 Task: Find connections with filter location Bamiantong with filter topic #consultantswith filter profile language German with filter current company SailPoint with filter school FIITJEE with filter industry Animation and Post-production with filter service category Information Management with filter keywords title Accounting Analyst
Action: Mouse moved to (503, 69)
Screenshot: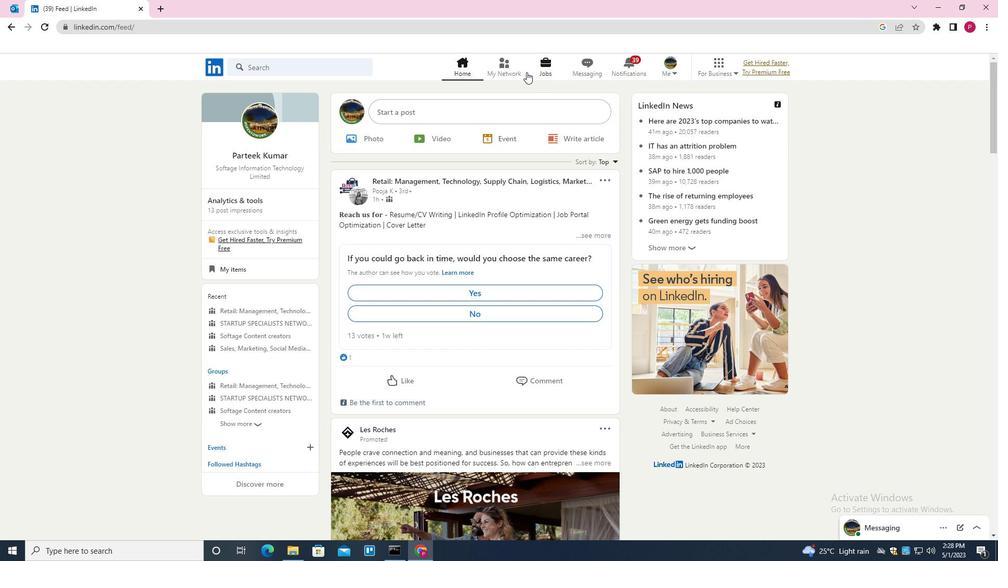 
Action: Mouse pressed left at (503, 69)
Screenshot: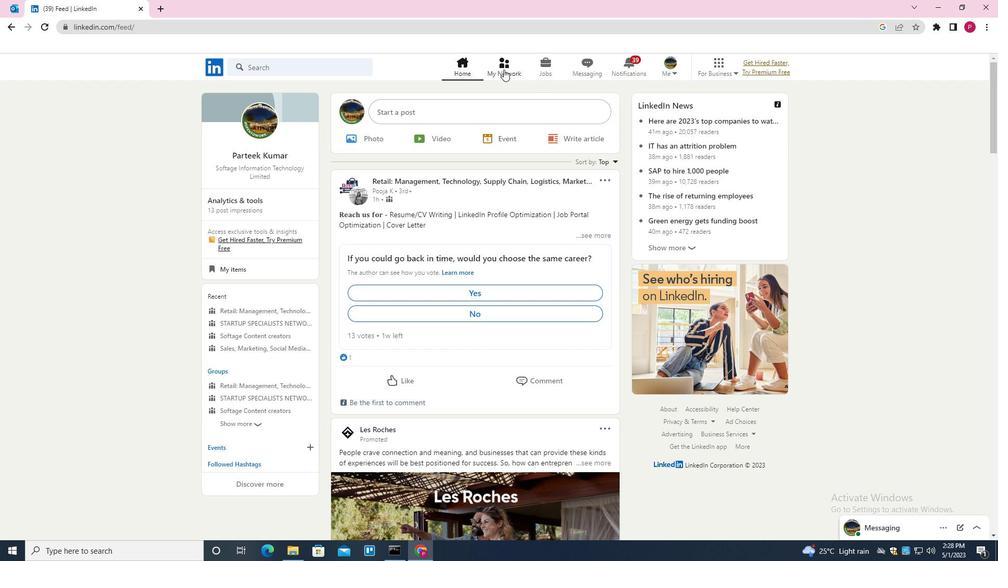 
Action: Mouse moved to (322, 127)
Screenshot: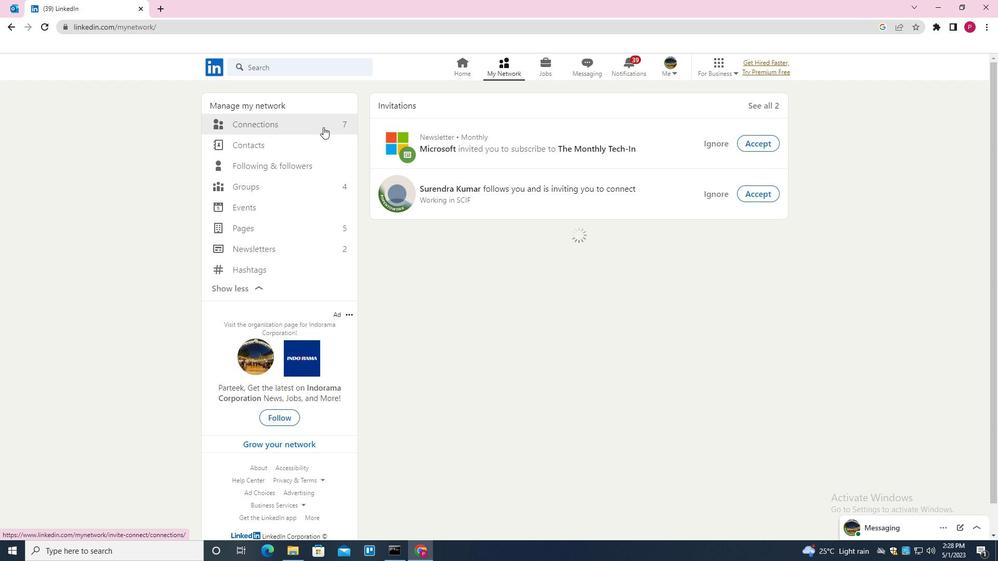 
Action: Mouse pressed left at (322, 127)
Screenshot: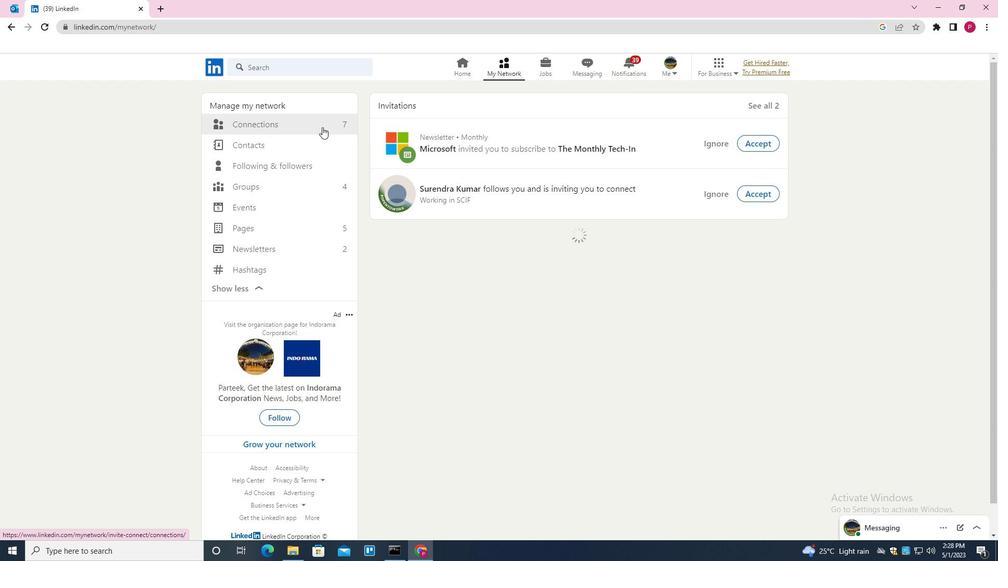
Action: Mouse moved to (575, 127)
Screenshot: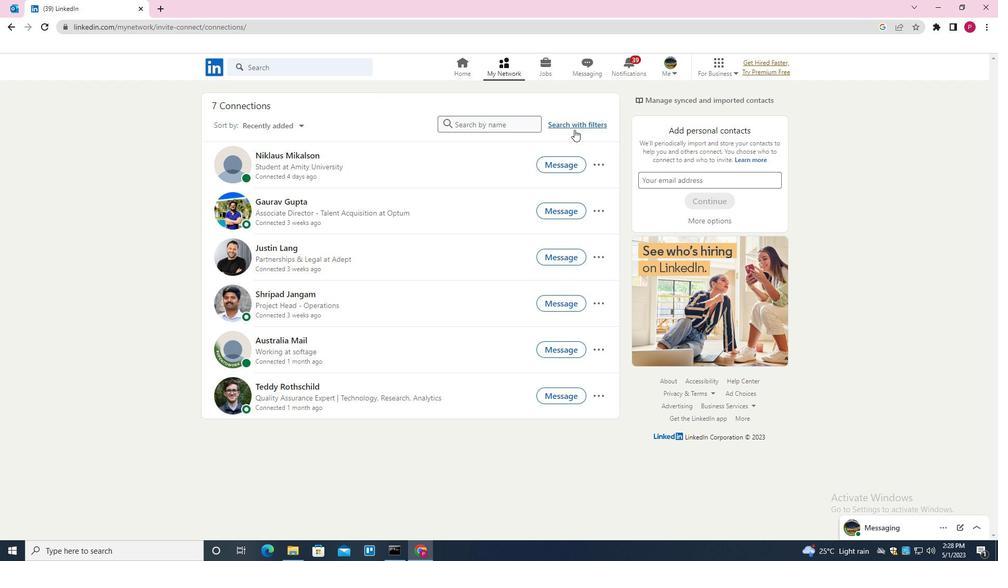 
Action: Mouse pressed left at (575, 127)
Screenshot: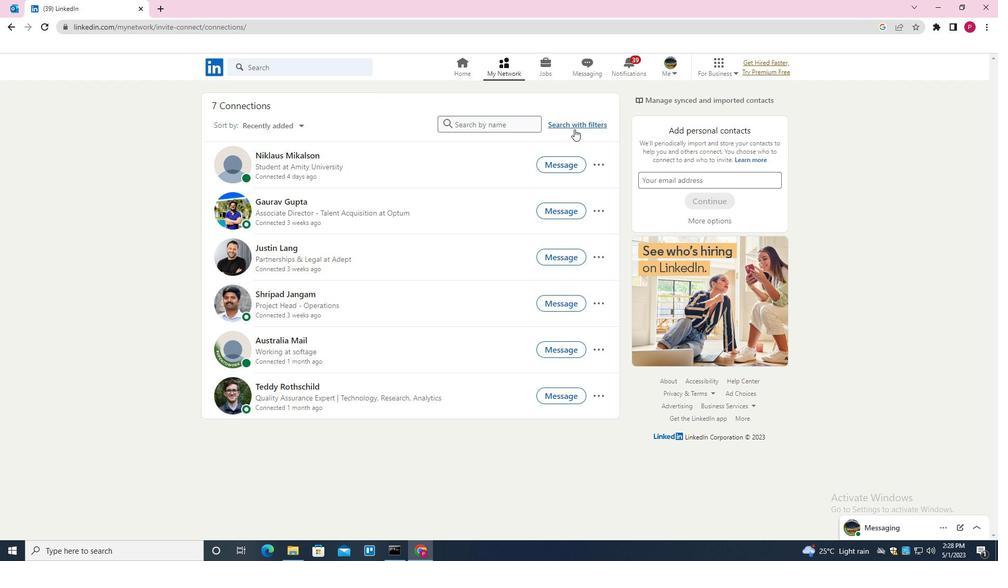 
Action: Mouse moved to (528, 96)
Screenshot: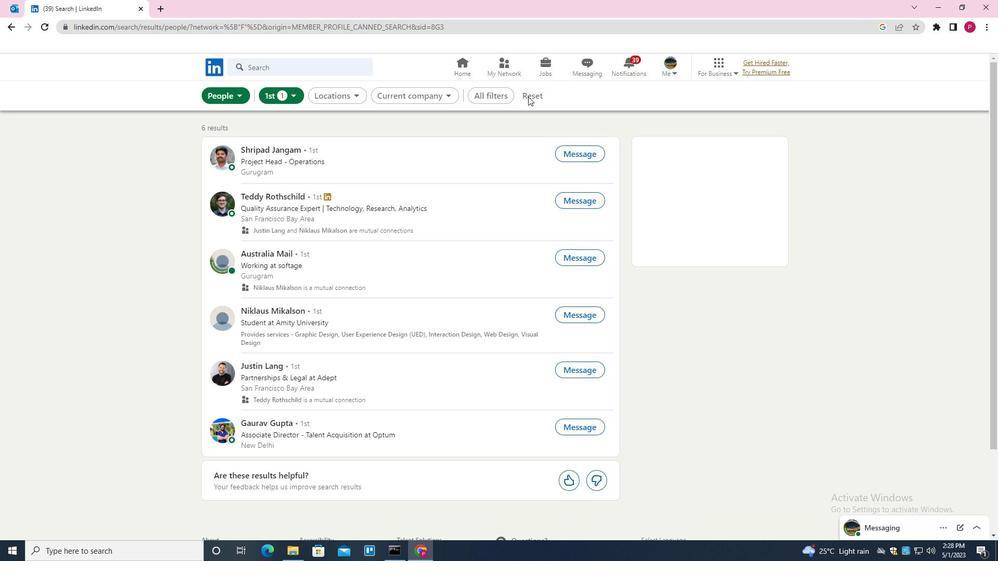 
Action: Mouse pressed left at (528, 96)
Screenshot: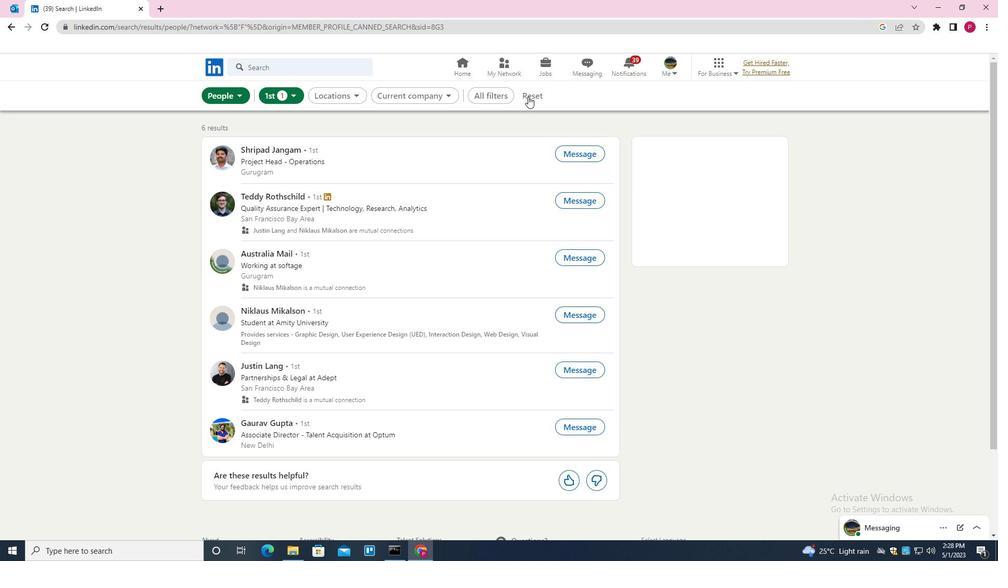 
Action: Mouse moved to (522, 97)
Screenshot: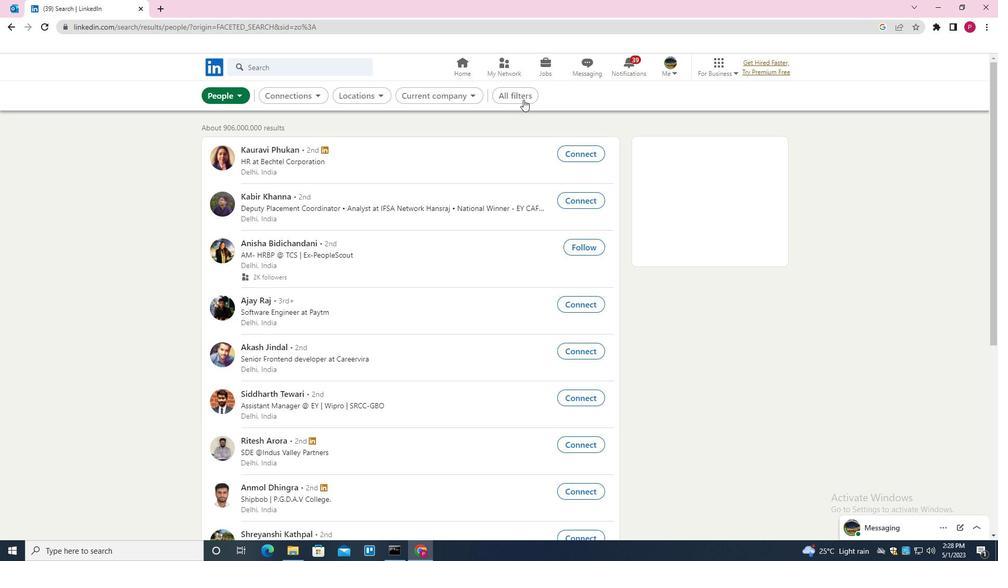 
Action: Mouse pressed left at (522, 97)
Screenshot: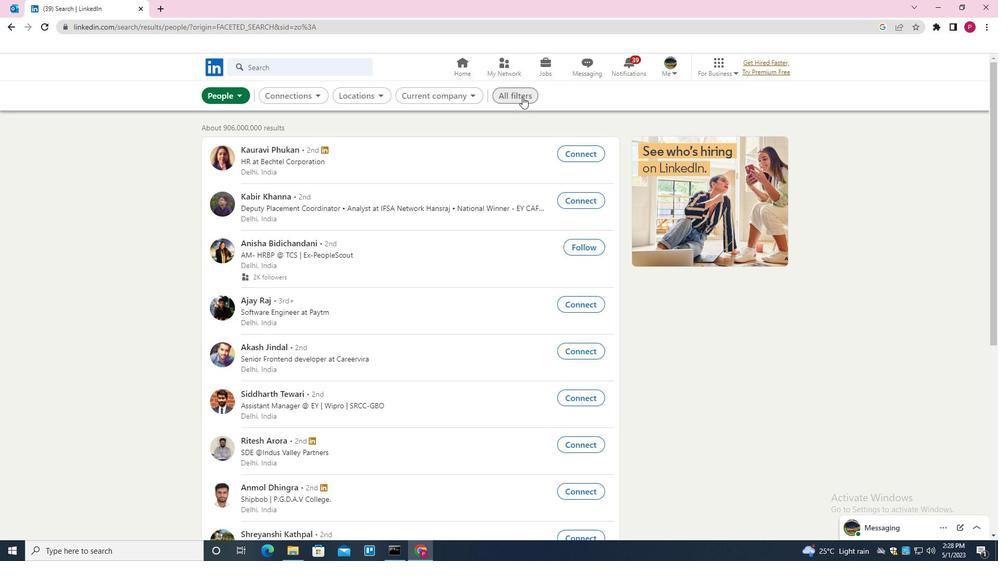 
Action: Mouse moved to (794, 289)
Screenshot: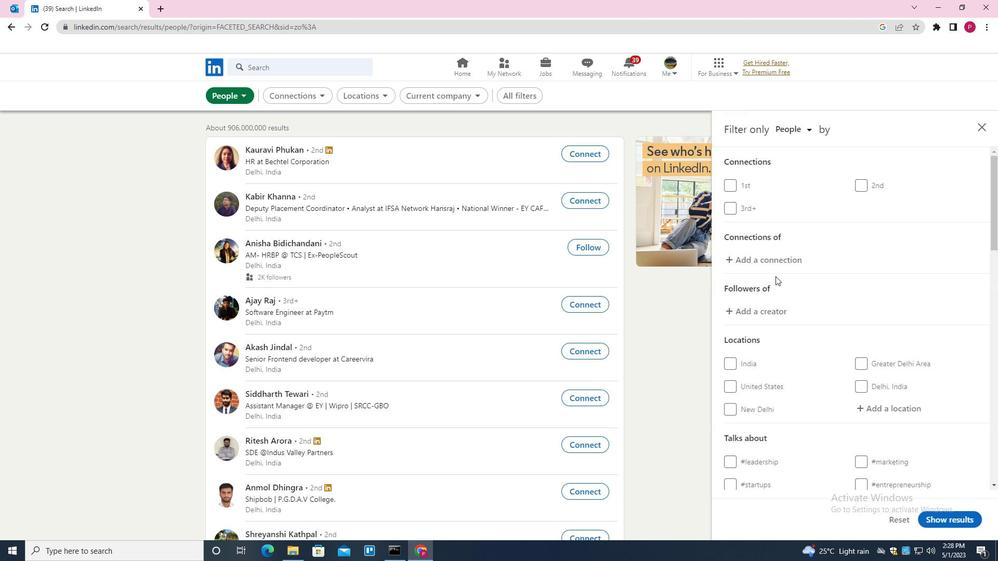 
Action: Mouse scrolled (794, 288) with delta (0, 0)
Screenshot: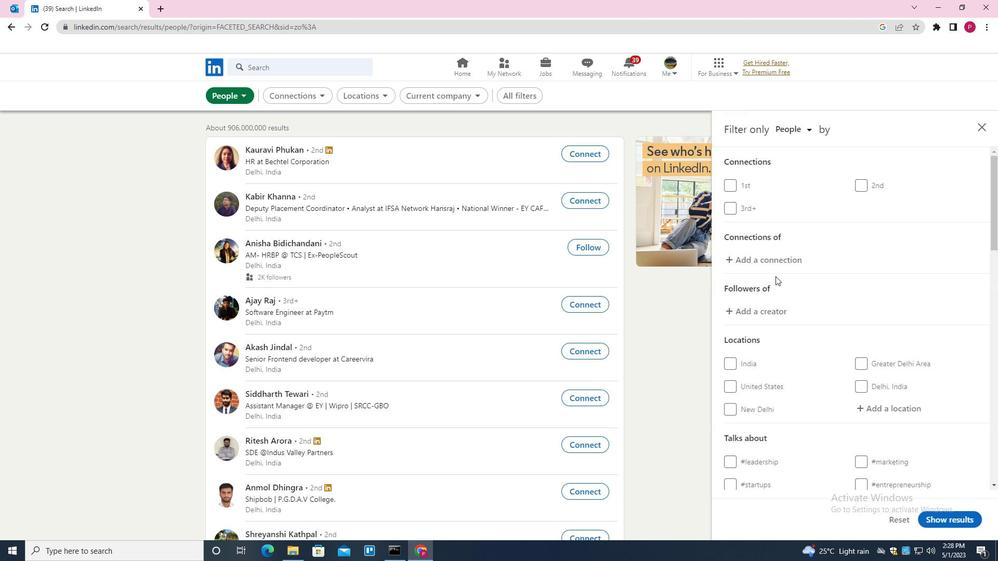 
Action: Mouse moved to (796, 289)
Screenshot: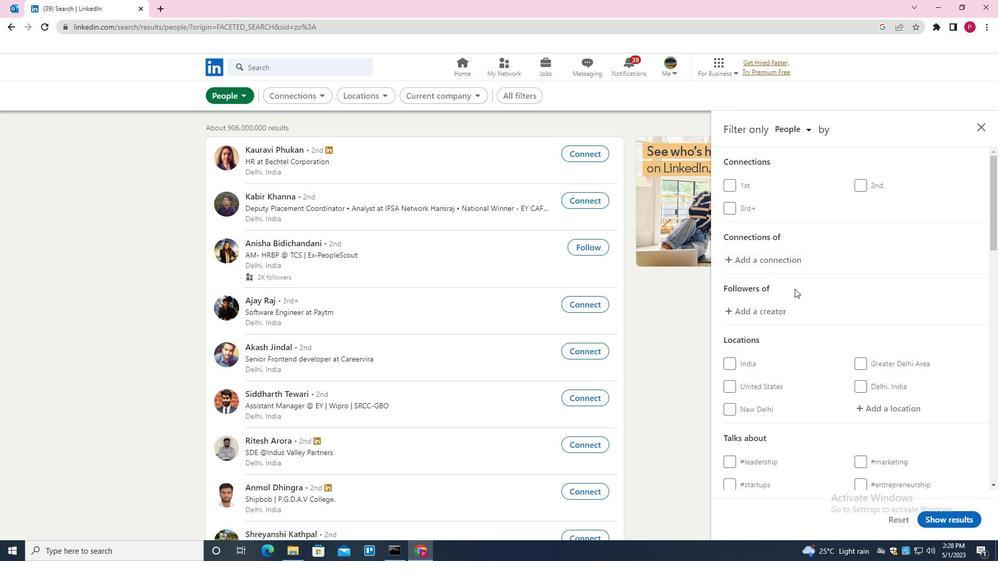 
Action: Mouse scrolled (796, 289) with delta (0, 0)
Screenshot: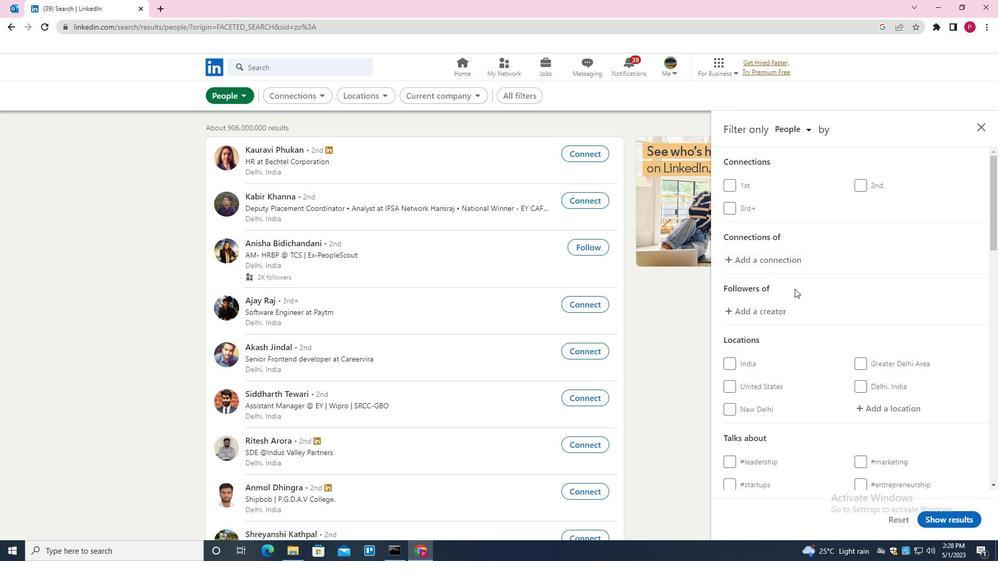 
Action: Mouse moved to (911, 298)
Screenshot: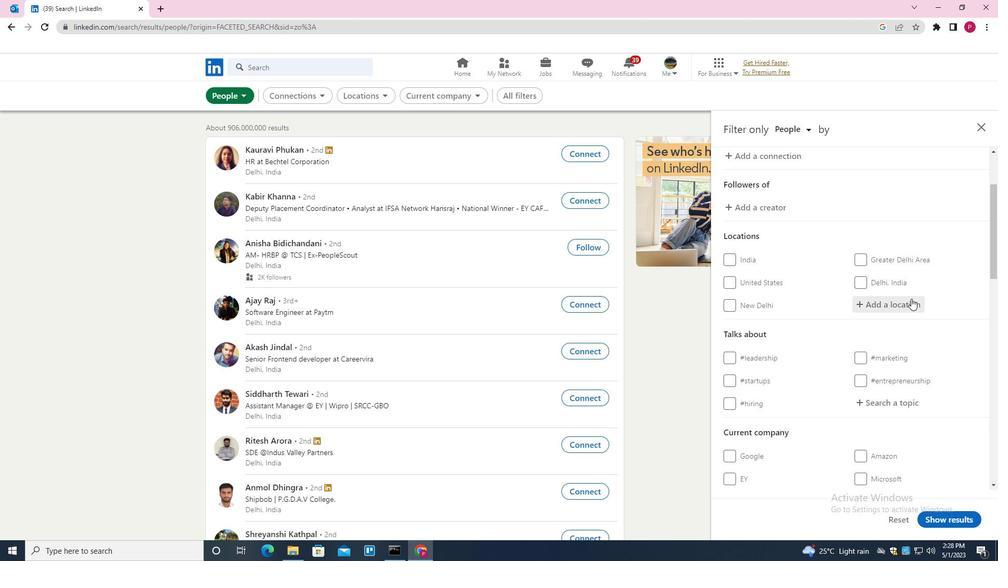 
Action: Mouse pressed left at (911, 298)
Screenshot: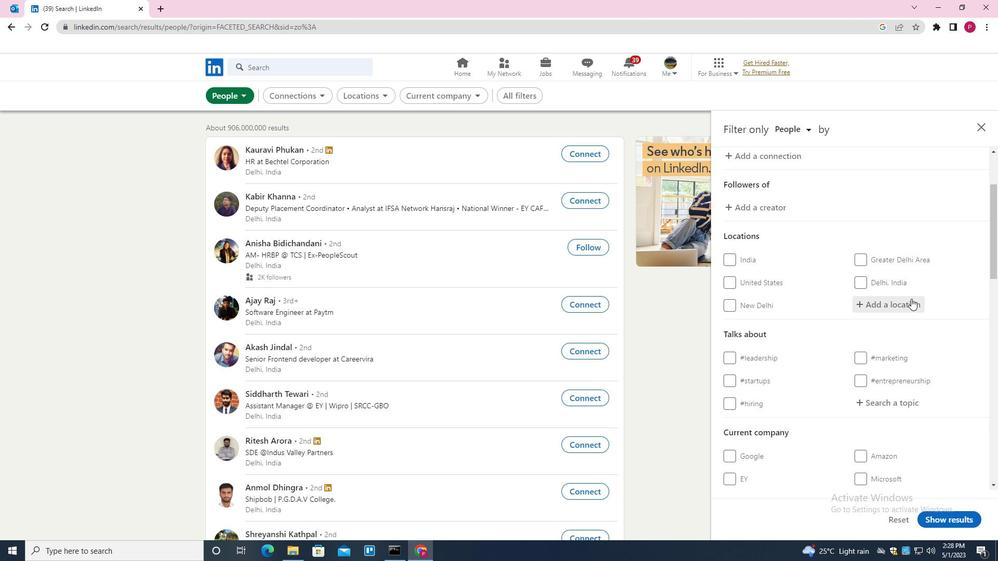 
Action: Key pressed <Key.shift><Key.shift><Key.shift><Key.shift>BAMIANTONG<Key.enter>
Screenshot: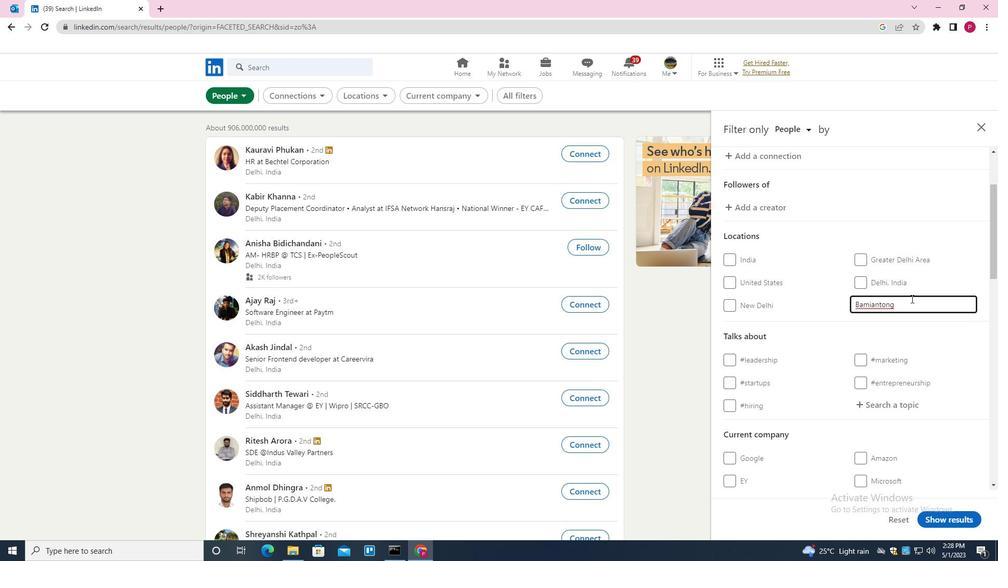
Action: Mouse moved to (869, 309)
Screenshot: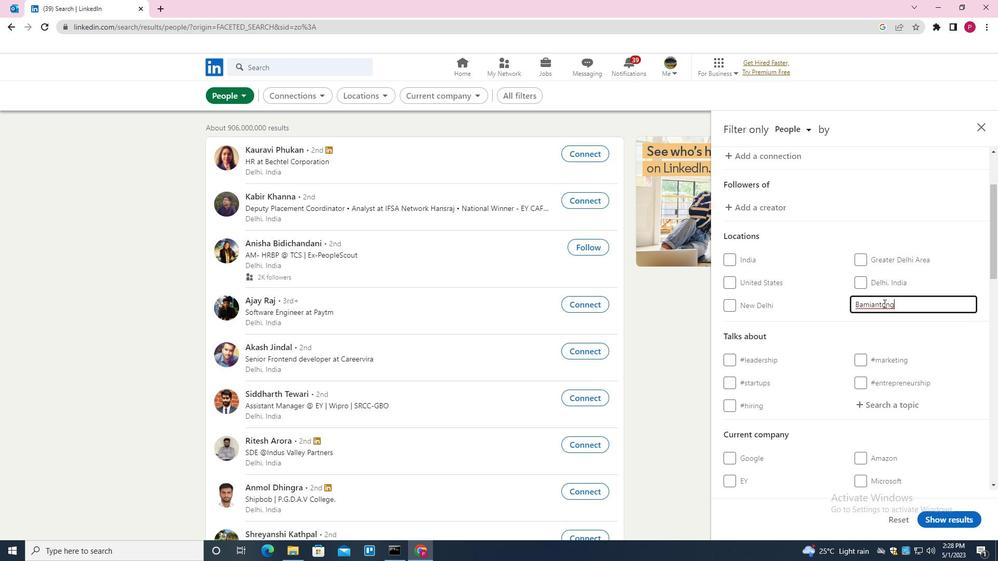 
Action: Mouse scrolled (869, 308) with delta (0, 0)
Screenshot: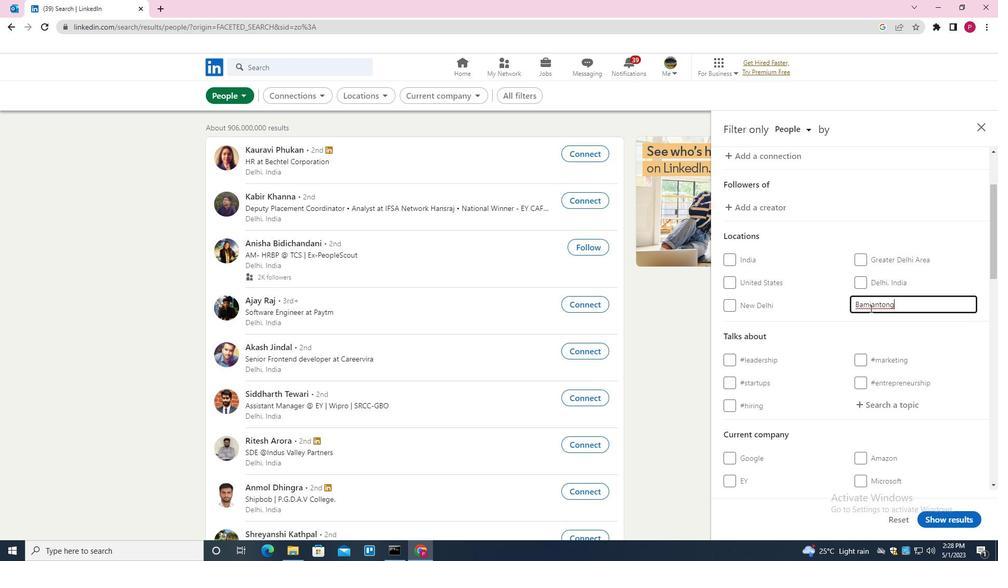 
Action: Mouse scrolled (869, 308) with delta (0, 0)
Screenshot: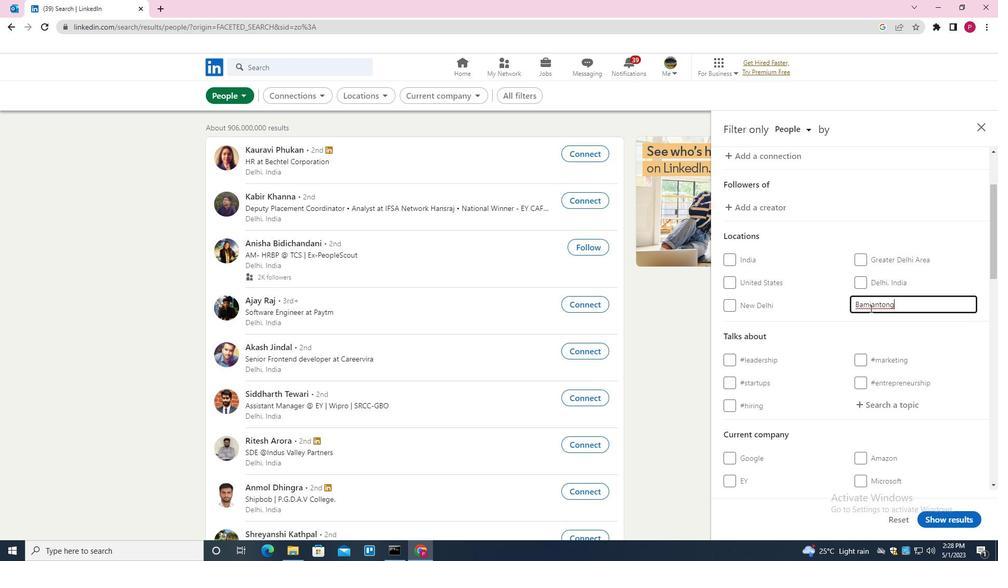 
Action: Mouse scrolled (869, 308) with delta (0, 0)
Screenshot: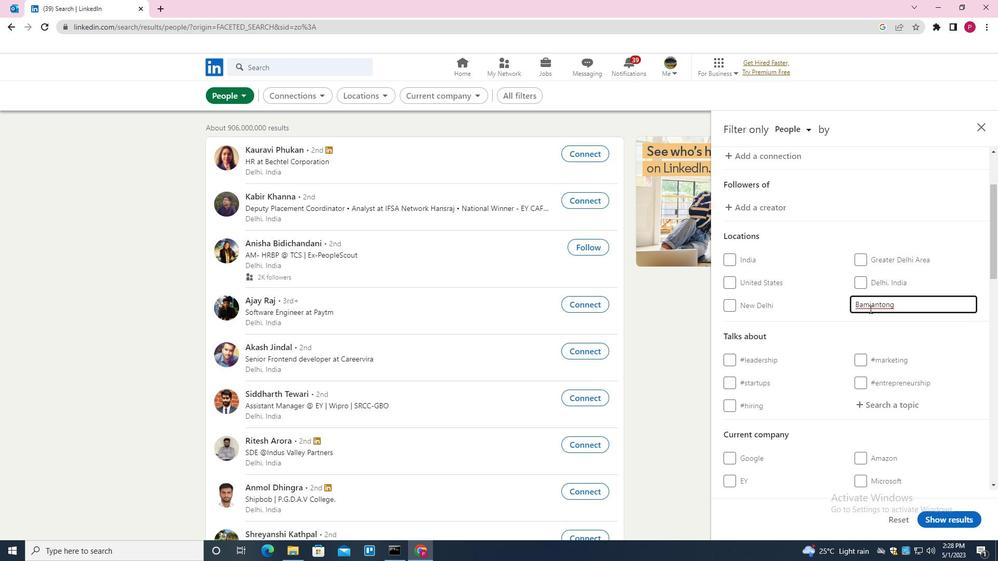 
Action: Mouse scrolled (869, 308) with delta (0, 0)
Screenshot: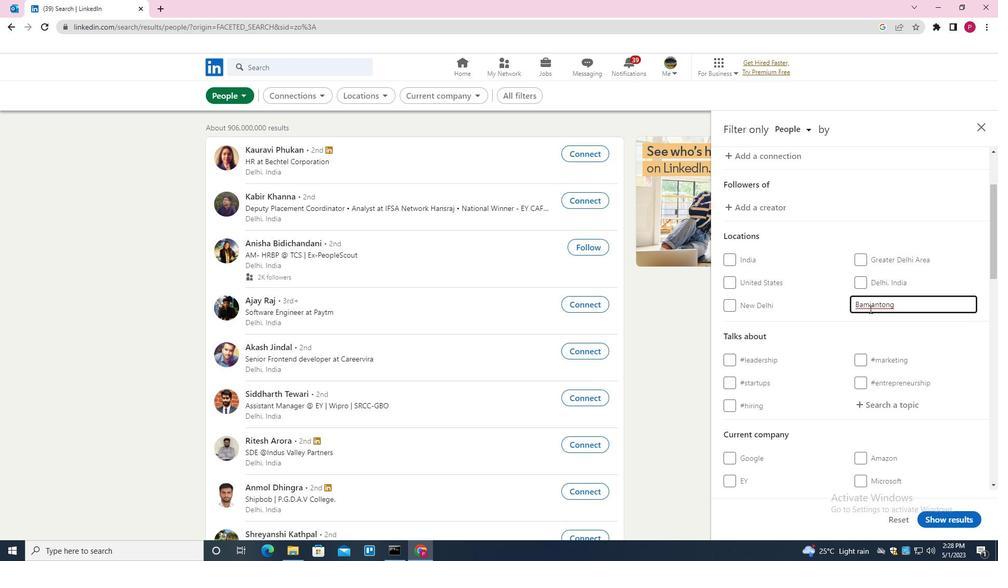 
Action: Mouse moved to (893, 200)
Screenshot: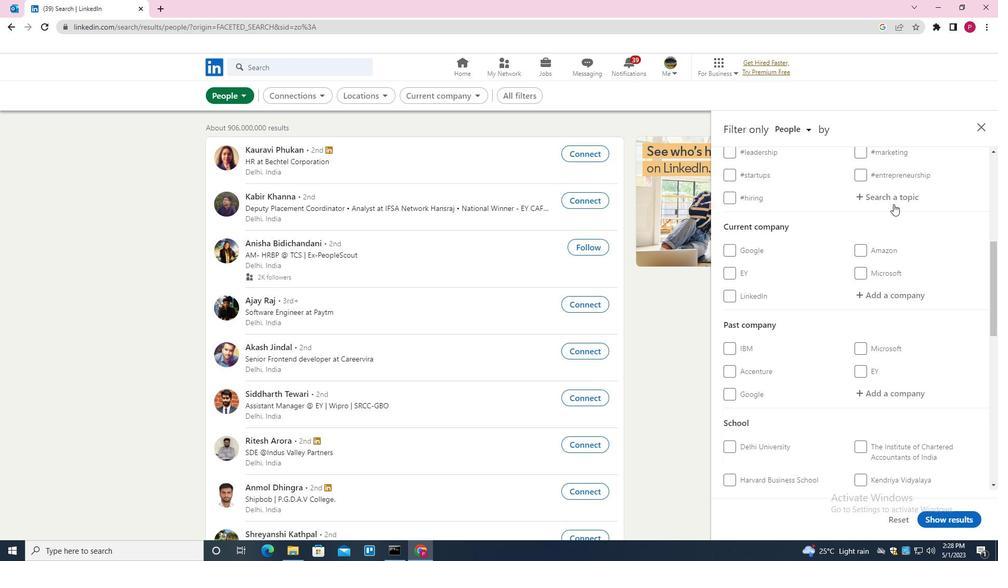 
Action: Mouse pressed left at (893, 200)
Screenshot: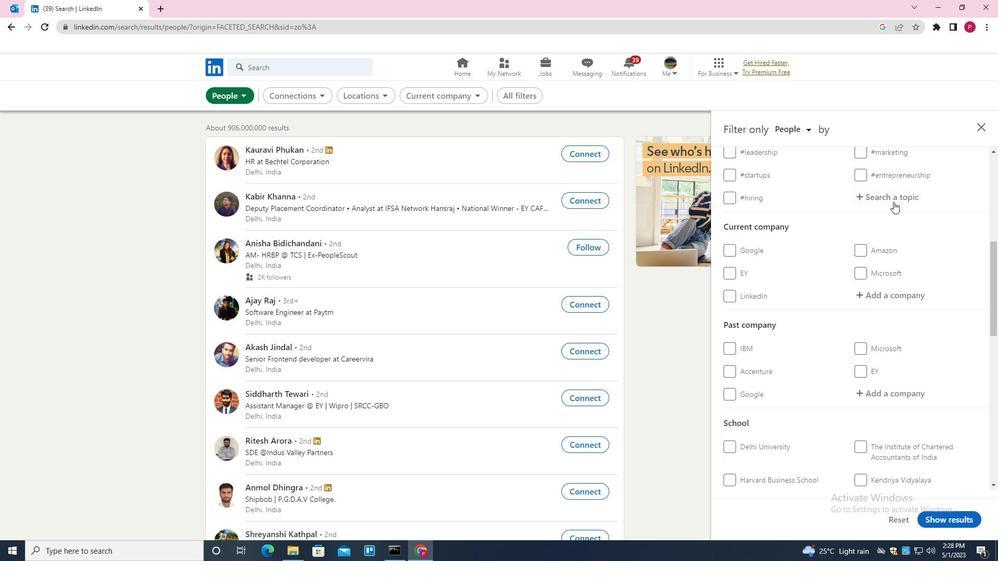 
Action: Key pressed CONSULTANTS<Key.down><Key.enter>
Screenshot: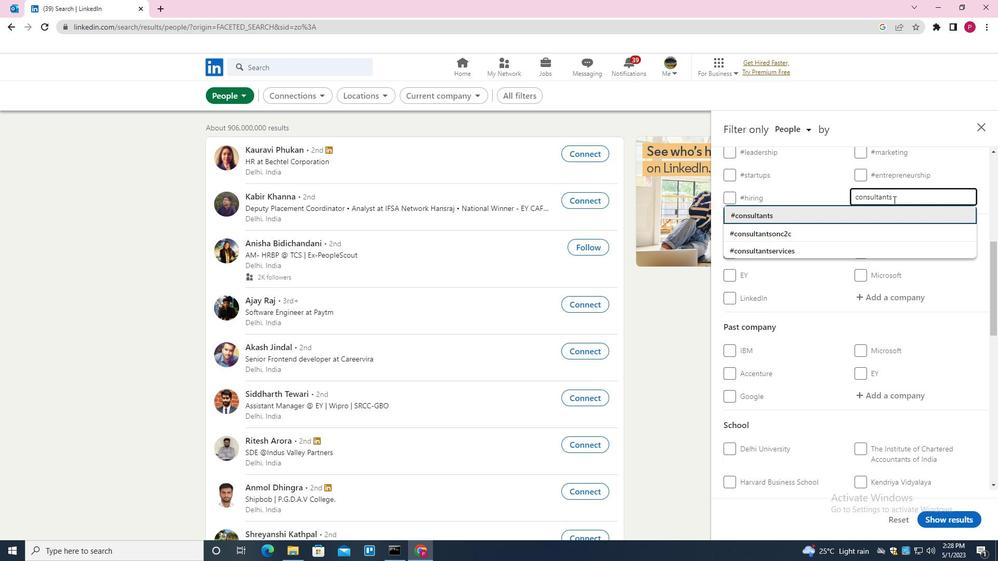 
Action: Mouse moved to (853, 231)
Screenshot: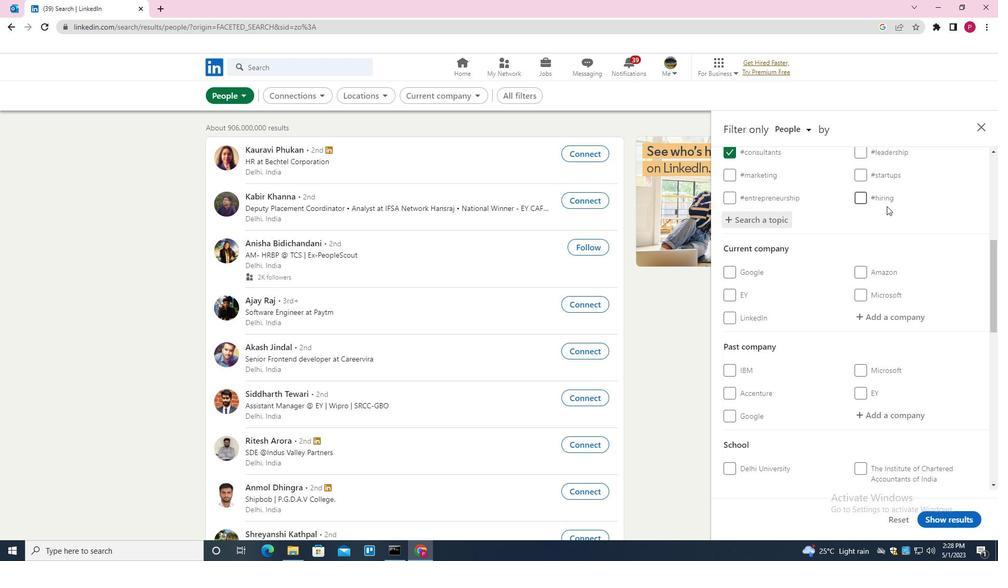 
Action: Mouse scrolled (853, 230) with delta (0, 0)
Screenshot: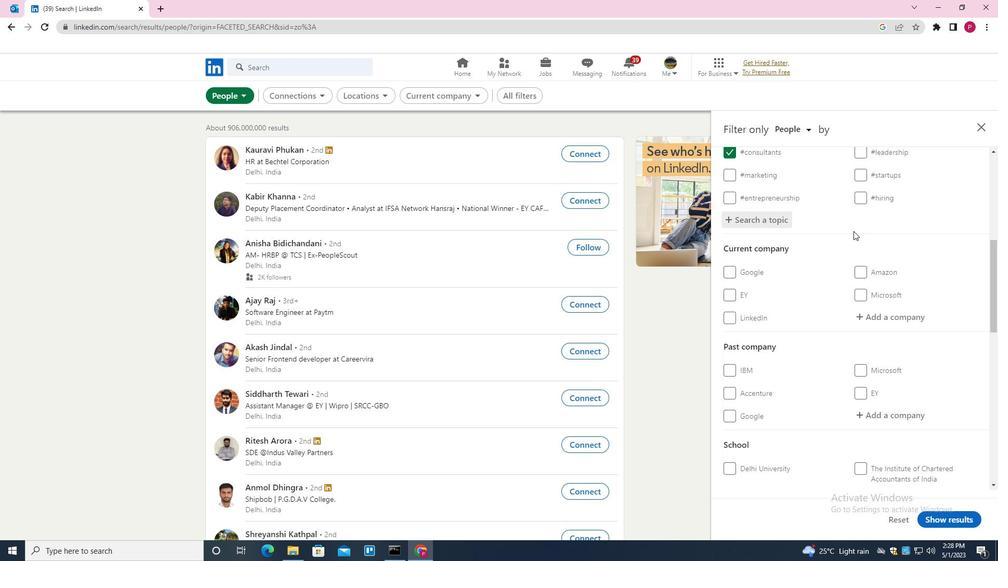 
Action: Mouse scrolled (853, 230) with delta (0, 0)
Screenshot: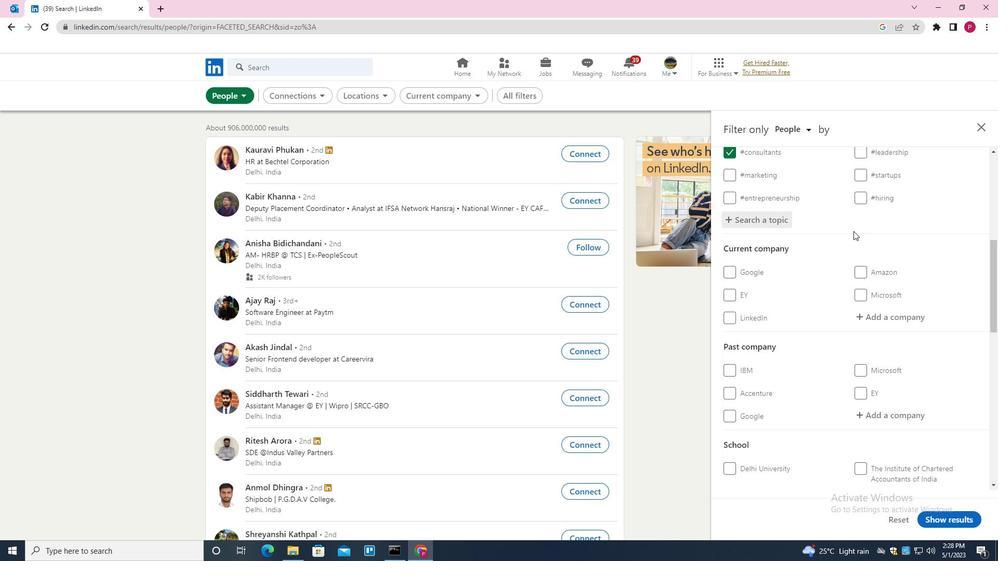 
Action: Mouse scrolled (853, 230) with delta (0, 0)
Screenshot: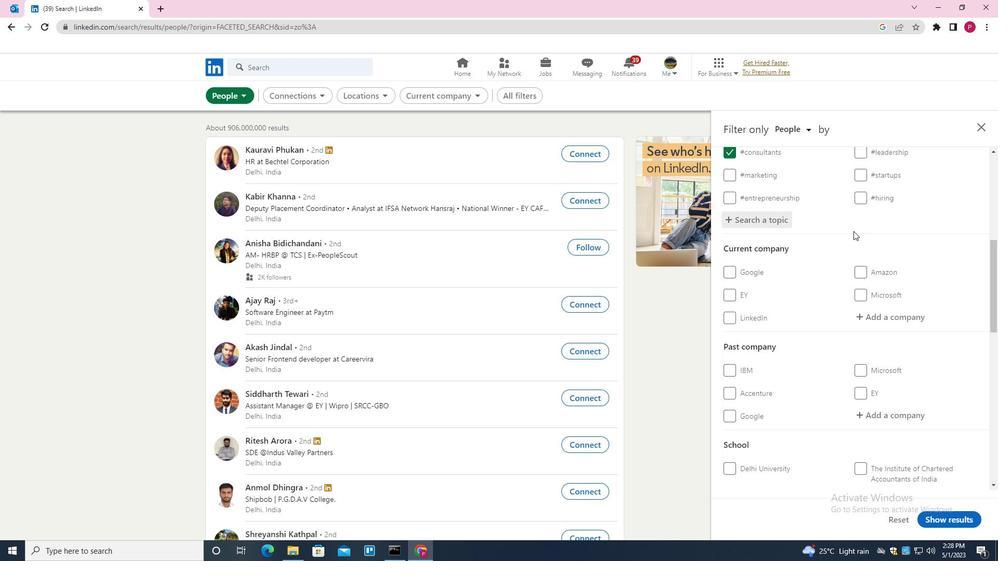 
Action: Mouse moved to (790, 289)
Screenshot: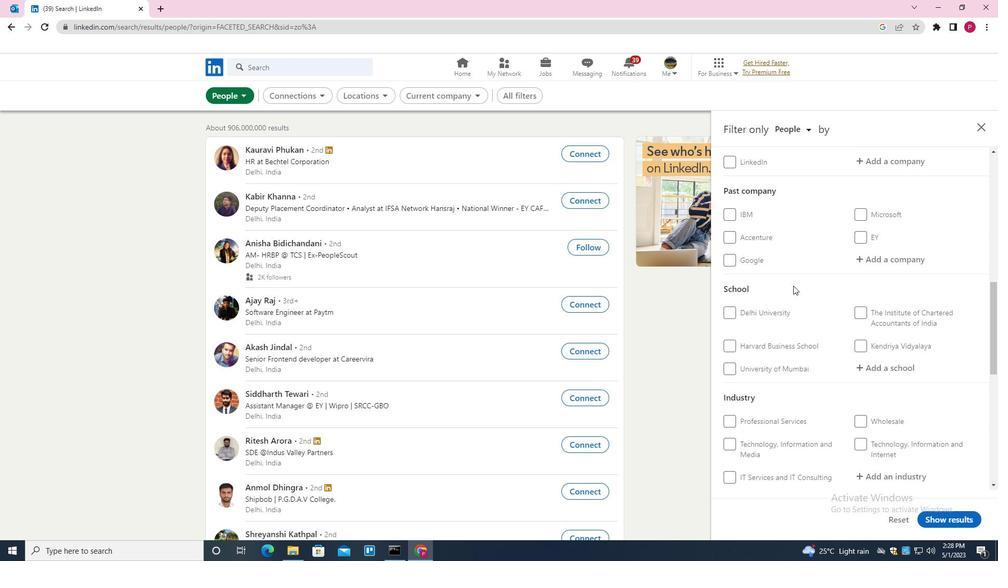 
Action: Mouse scrolled (790, 288) with delta (0, 0)
Screenshot: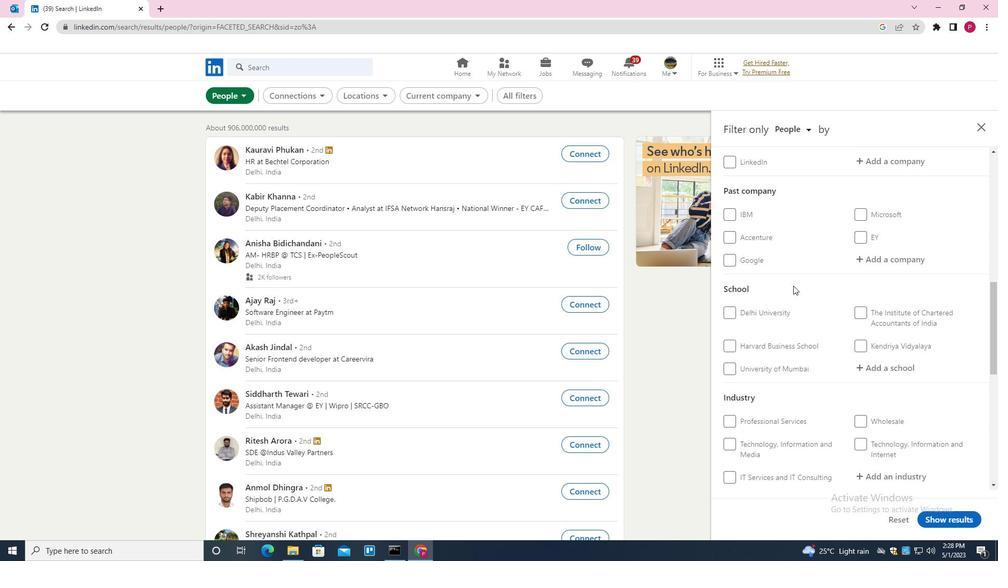 
Action: Mouse moved to (790, 289)
Screenshot: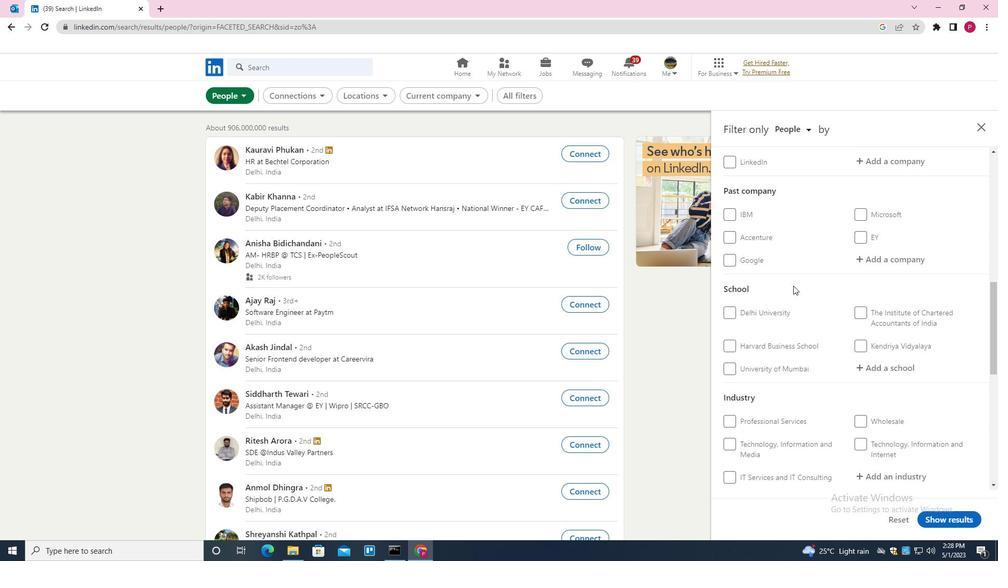 
Action: Mouse scrolled (790, 289) with delta (0, 0)
Screenshot: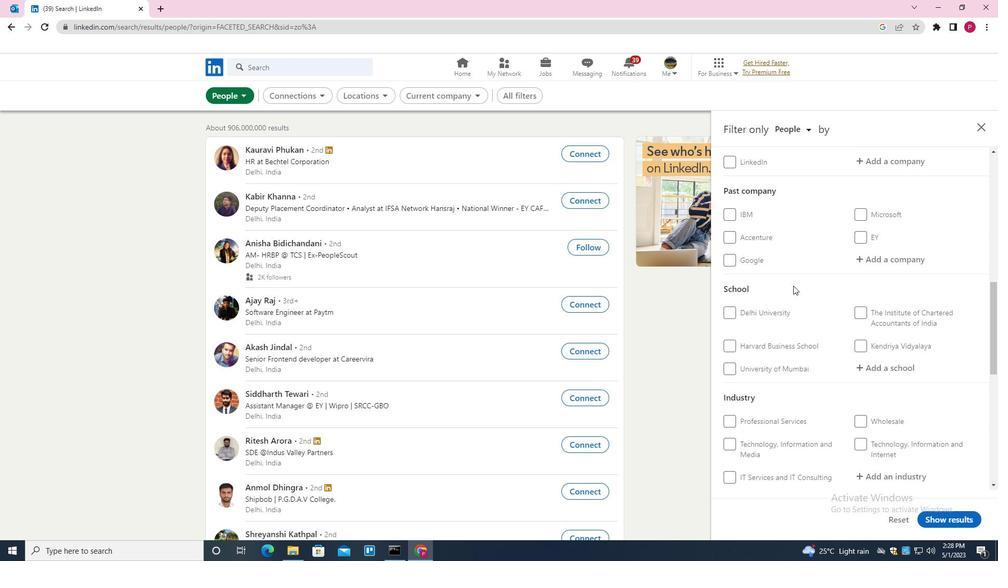 
Action: Mouse moved to (790, 291)
Screenshot: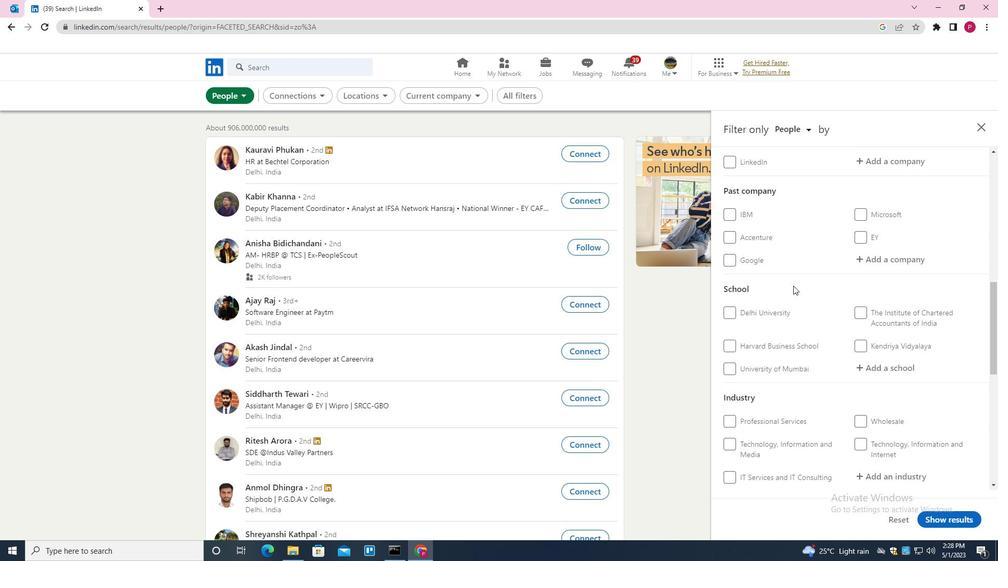 
Action: Mouse scrolled (790, 291) with delta (0, 0)
Screenshot: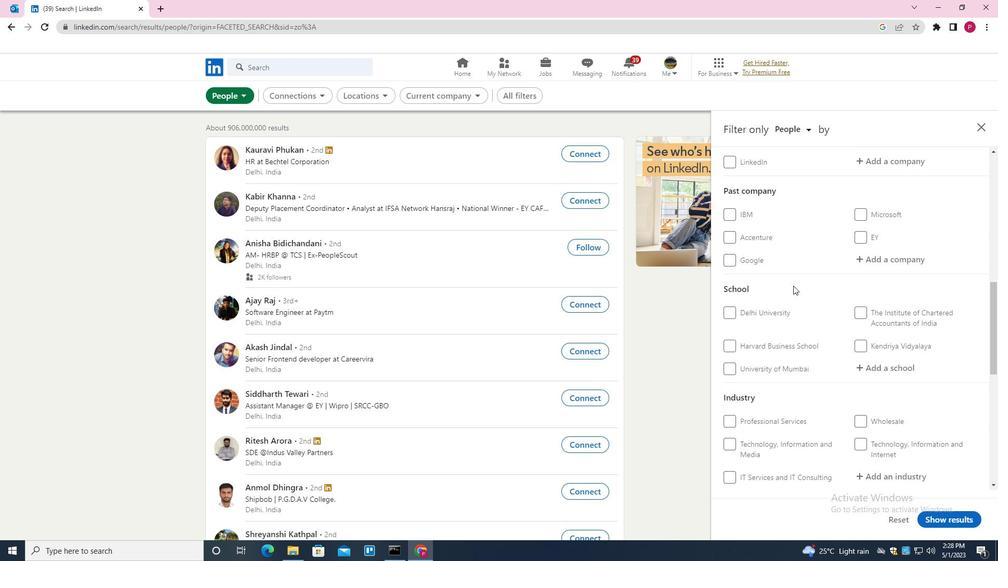 
Action: Mouse moved to (790, 293)
Screenshot: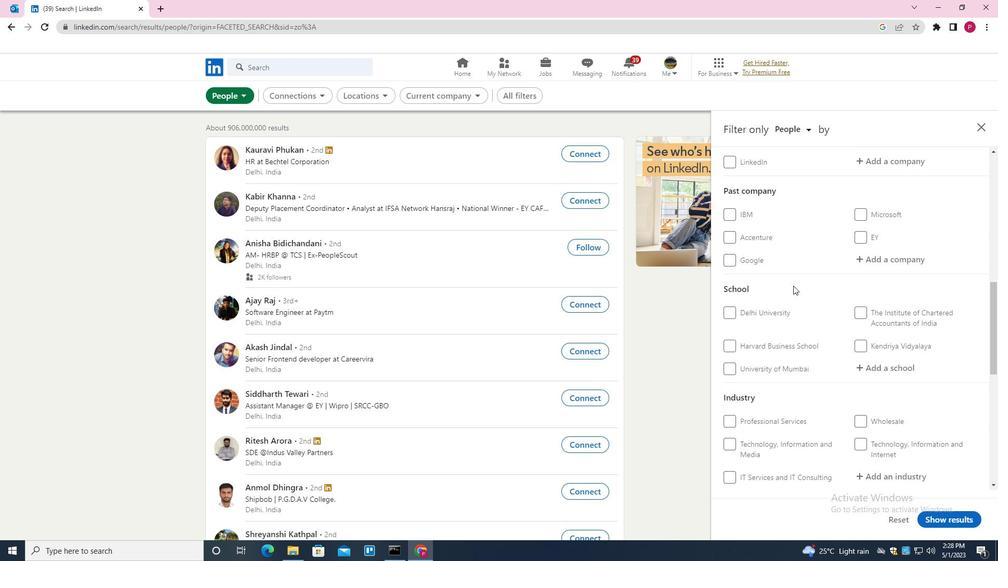 
Action: Mouse scrolled (790, 293) with delta (0, 0)
Screenshot: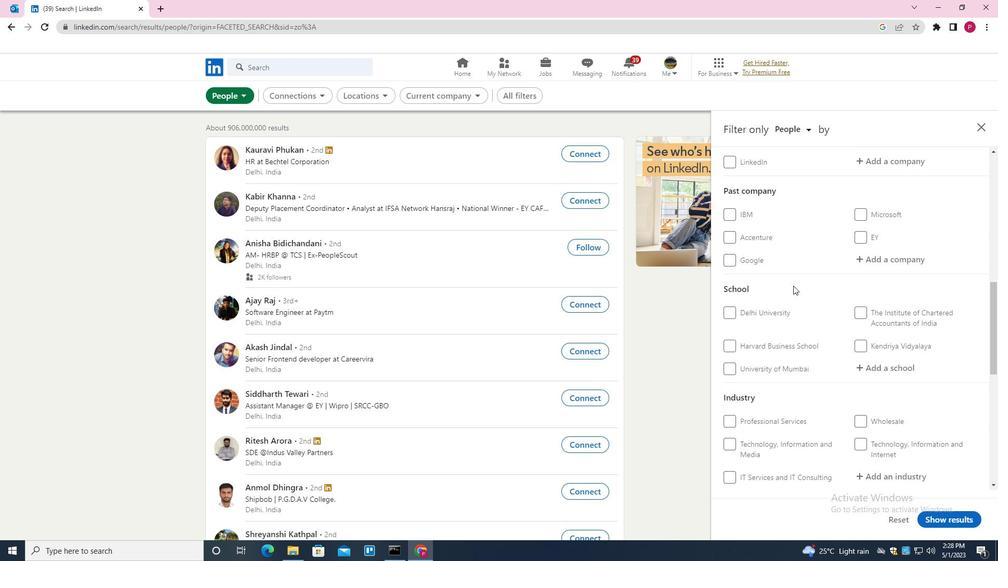 
Action: Mouse moved to (735, 363)
Screenshot: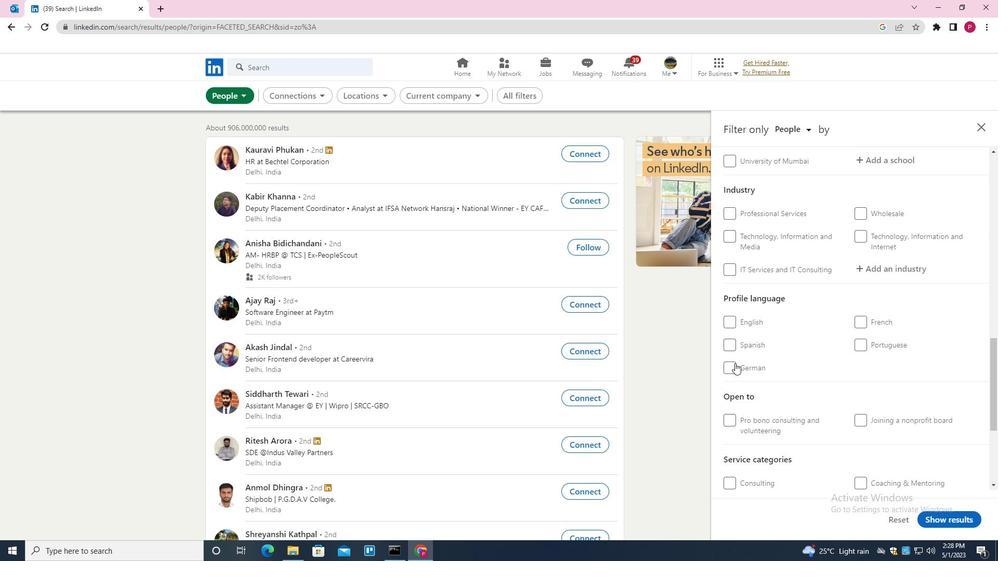 
Action: Mouse pressed left at (735, 363)
Screenshot: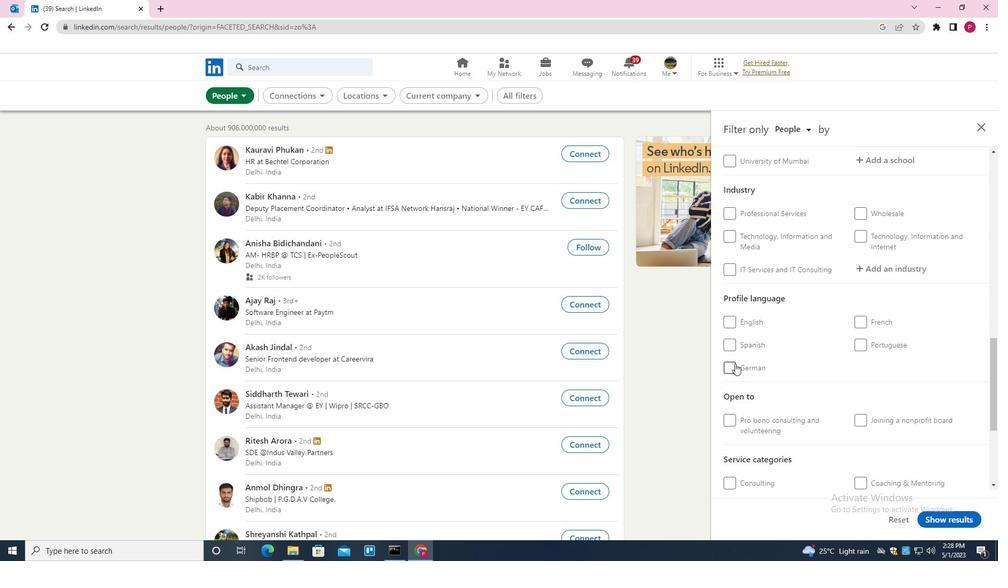 
Action: Mouse moved to (770, 356)
Screenshot: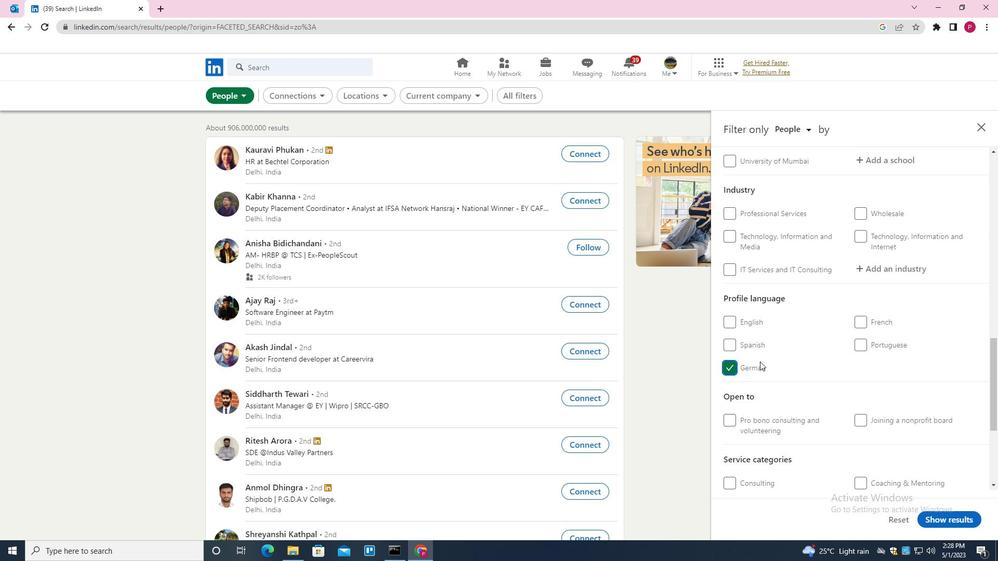 
Action: Mouse scrolled (770, 356) with delta (0, 0)
Screenshot: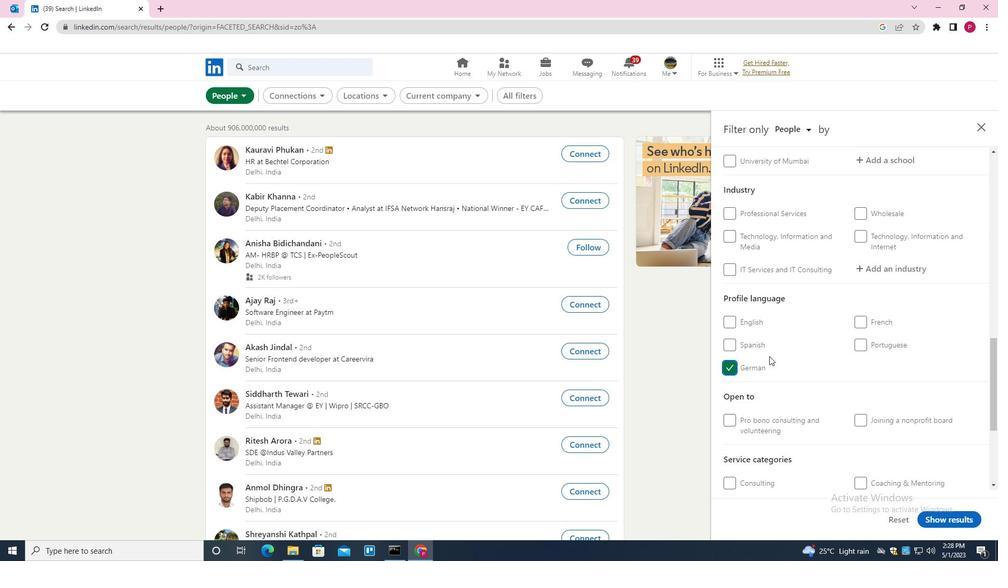 
Action: Mouse scrolled (770, 356) with delta (0, 0)
Screenshot: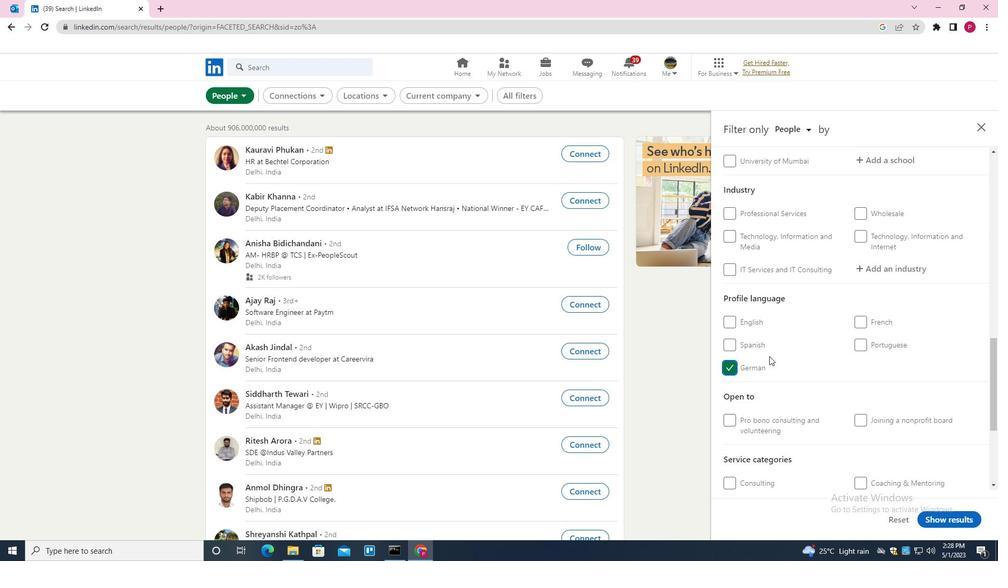 
Action: Mouse scrolled (770, 356) with delta (0, 0)
Screenshot: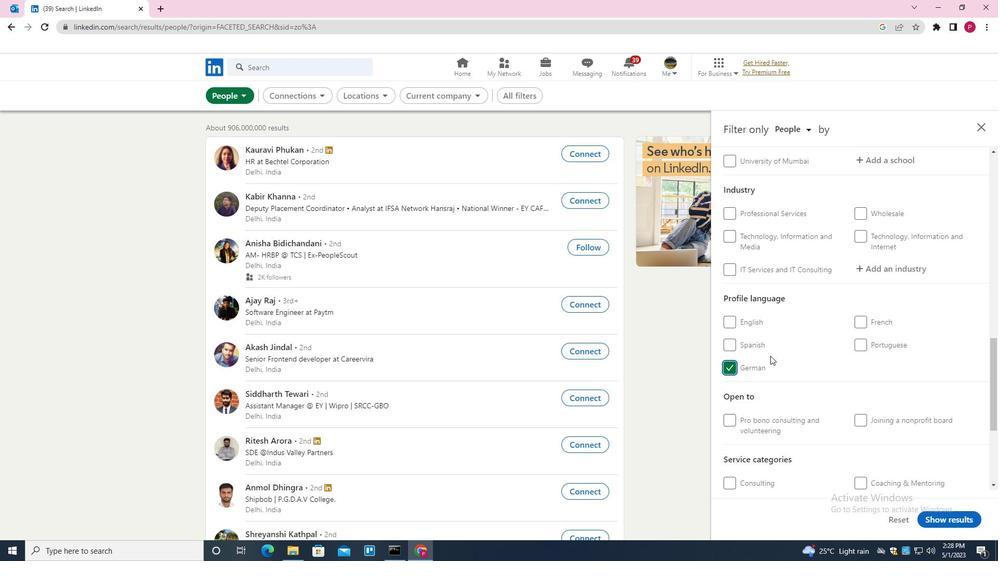 
Action: Mouse scrolled (770, 356) with delta (0, 0)
Screenshot: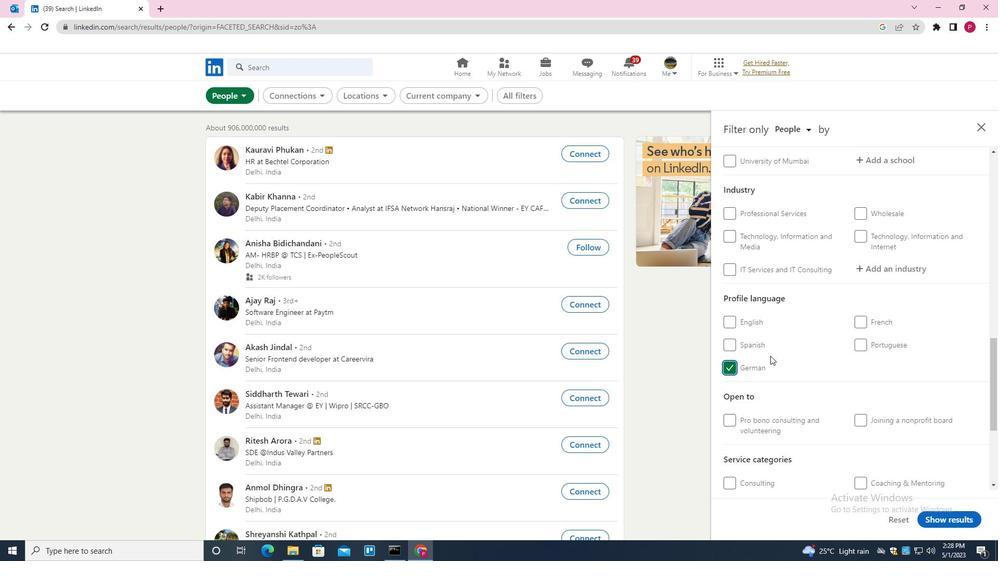 
Action: Mouse scrolled (770, 356) with delta (0, 0)
Screenshot: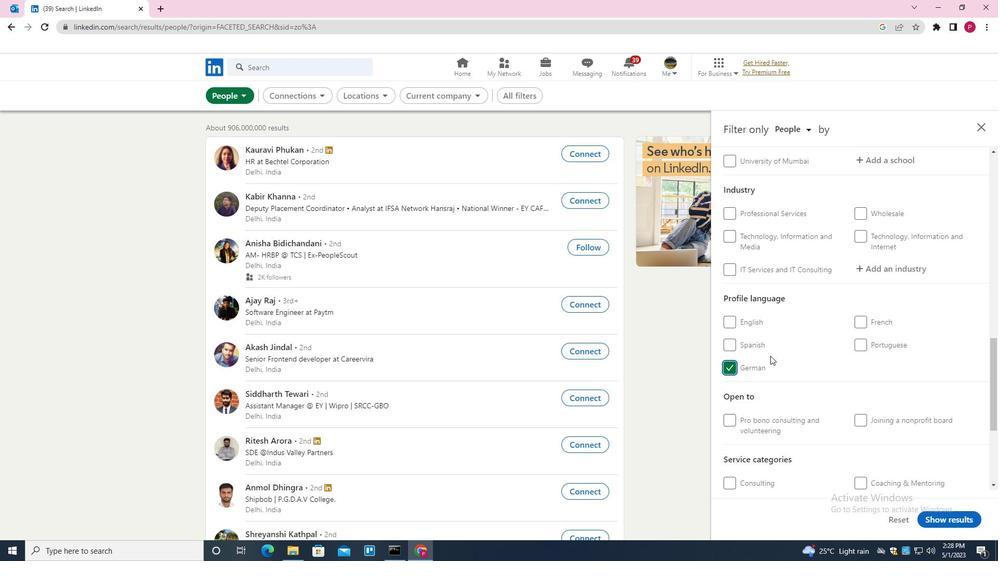 
Action: Mouse scrolled (770, 356) with delta (0, 0)
Screenshot: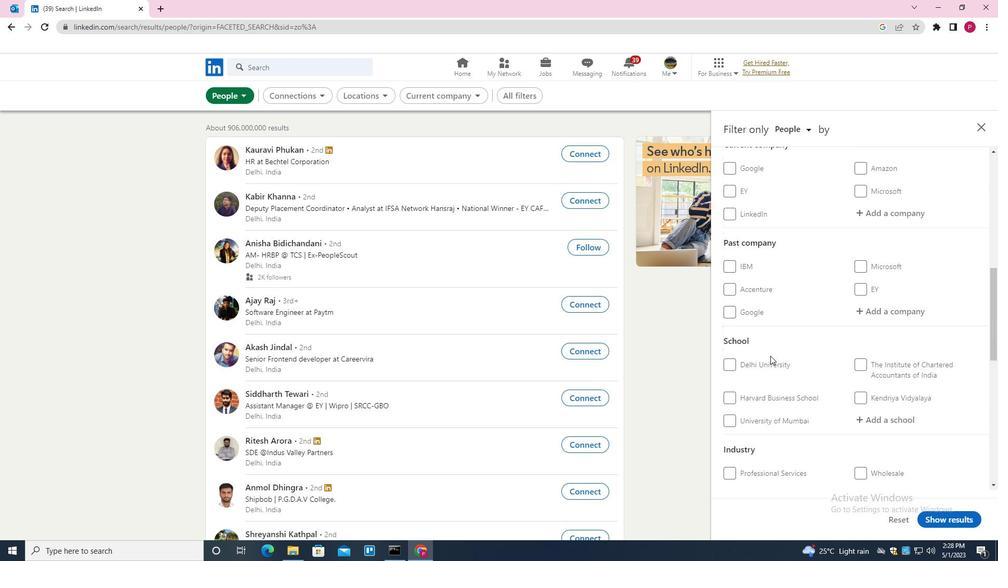 
Action: Mouse moved to (891, 267)
Screenshot: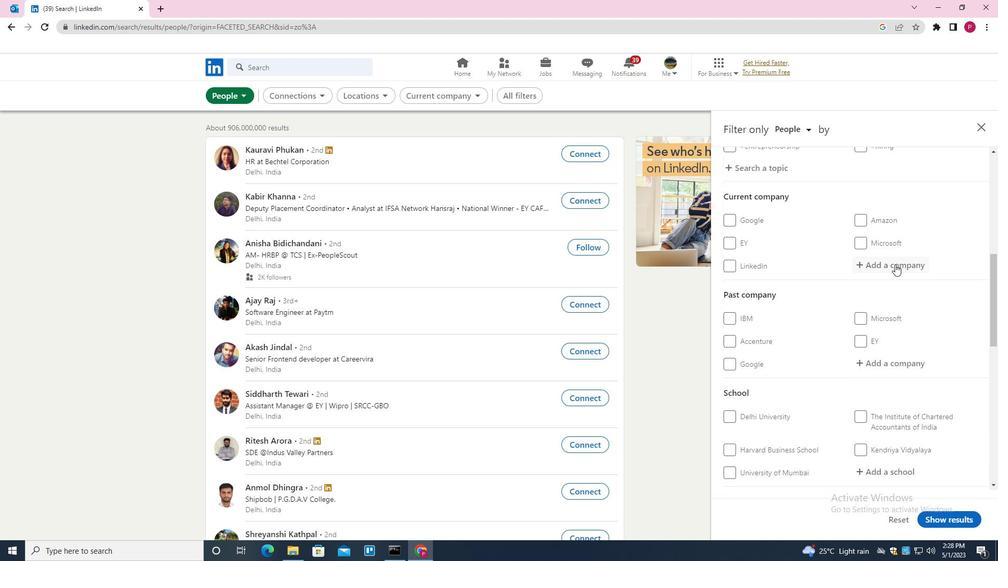 
Action: Mouse pressed left at (891, 267)
Screenshot: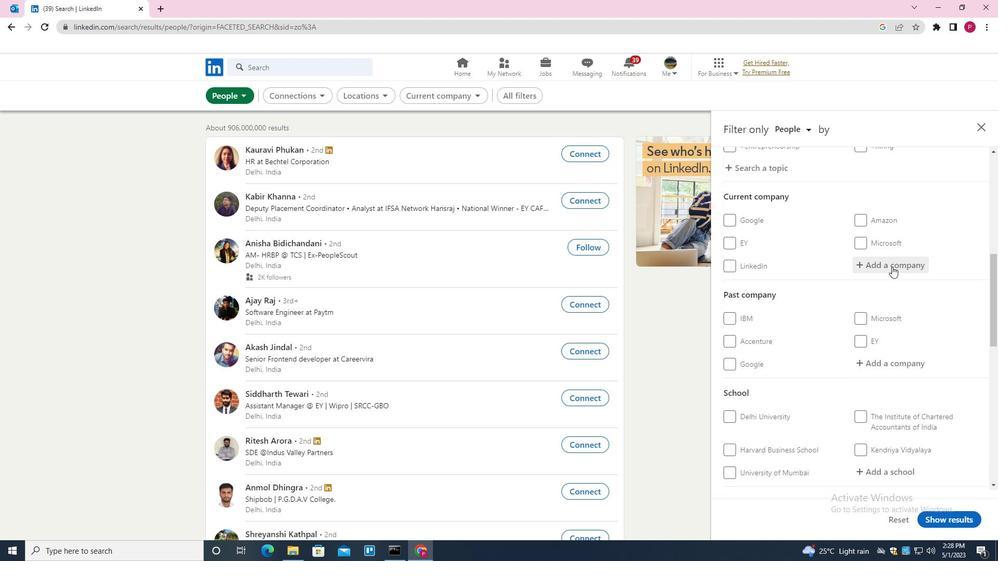 
Action: Key pressed <Key.shift>SAILPOINT<Key.space><Key.down><Key.enter>
Screenshot: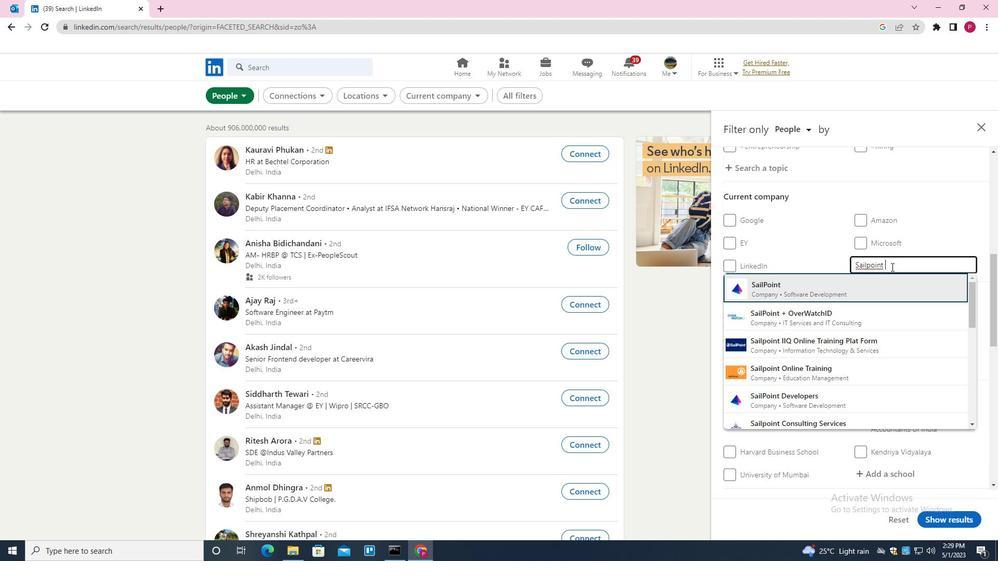 
Action: Mouse moved to (776, 333)
Screenshot: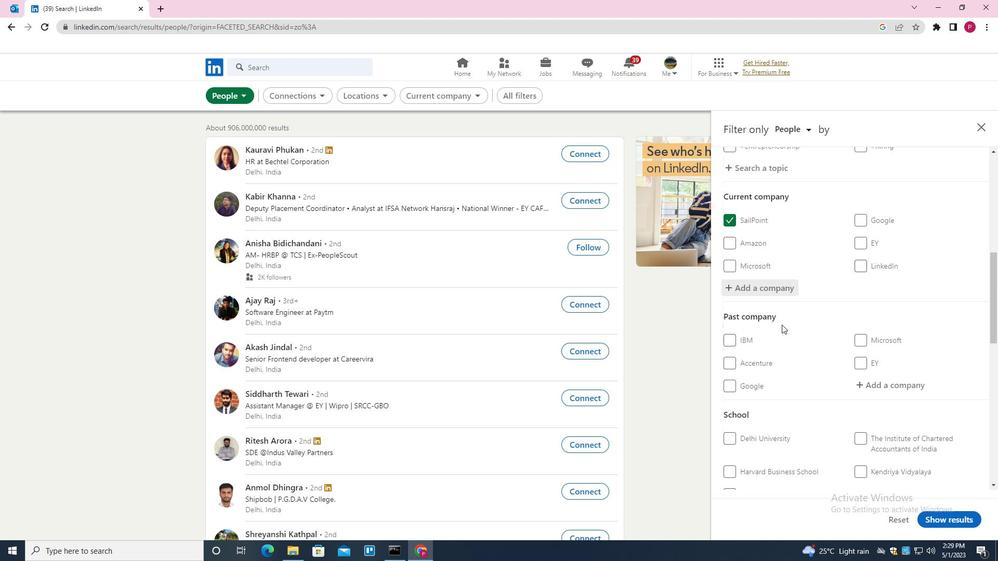 
Action: Mouse scrolled (776, 333) with delta (0, 0)
Screenshot: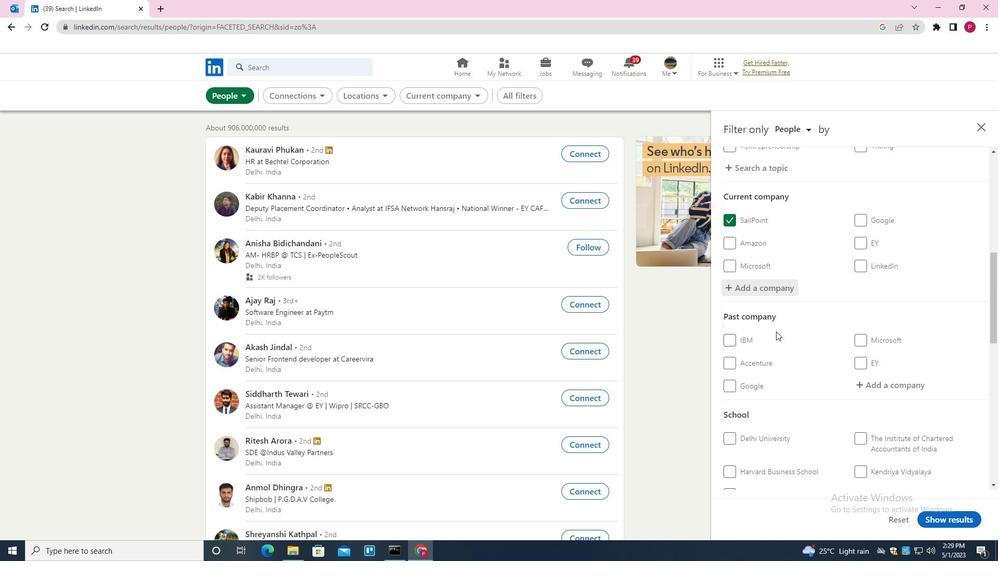 
Action: Mouse scrolled (776, 333) with delta (0, 0)
Screenshot: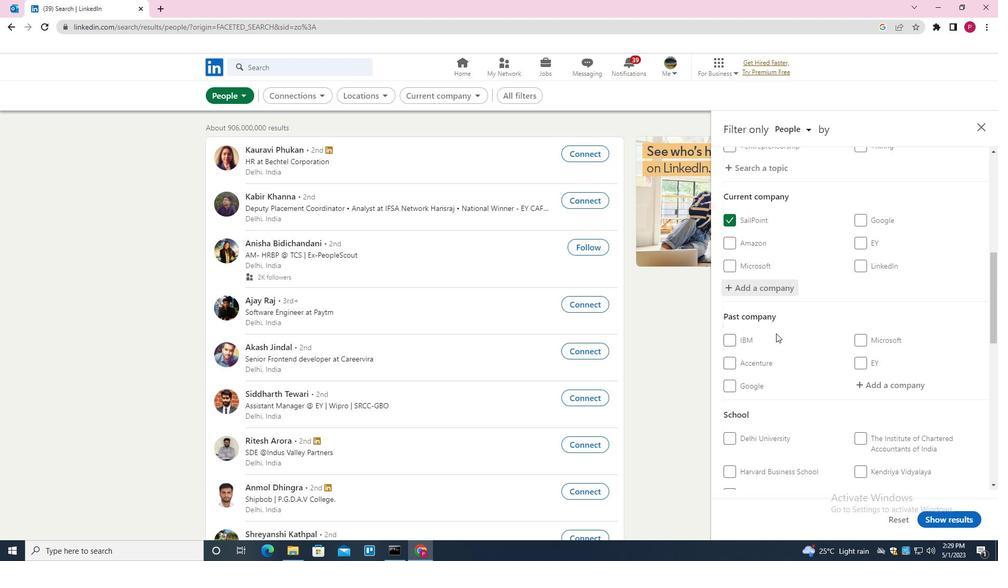 
Action: Mouse scrolled (776, 333) with delta (0, 0)
Screenshot: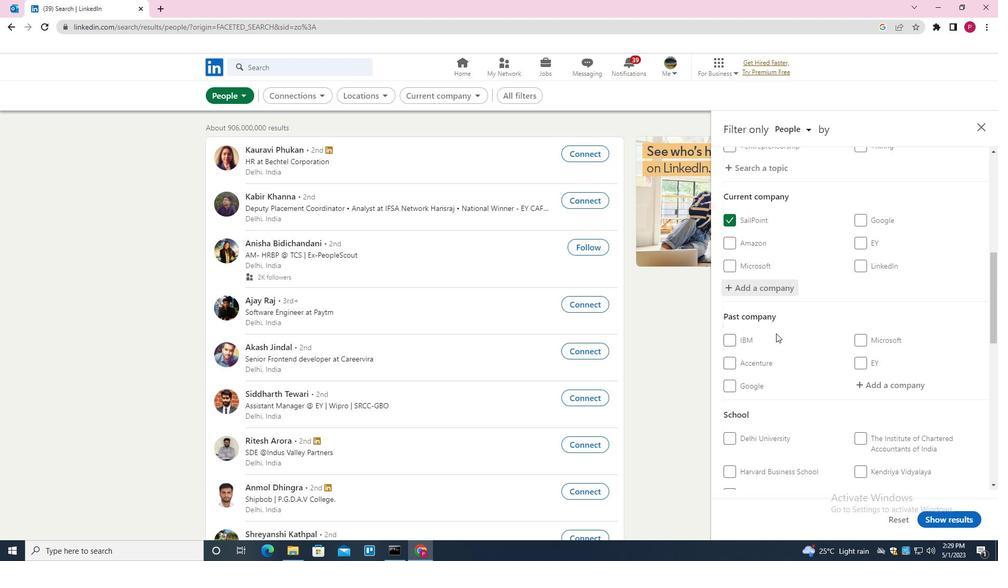 
Action: Mouse moved to (872, 334)
Screenshot: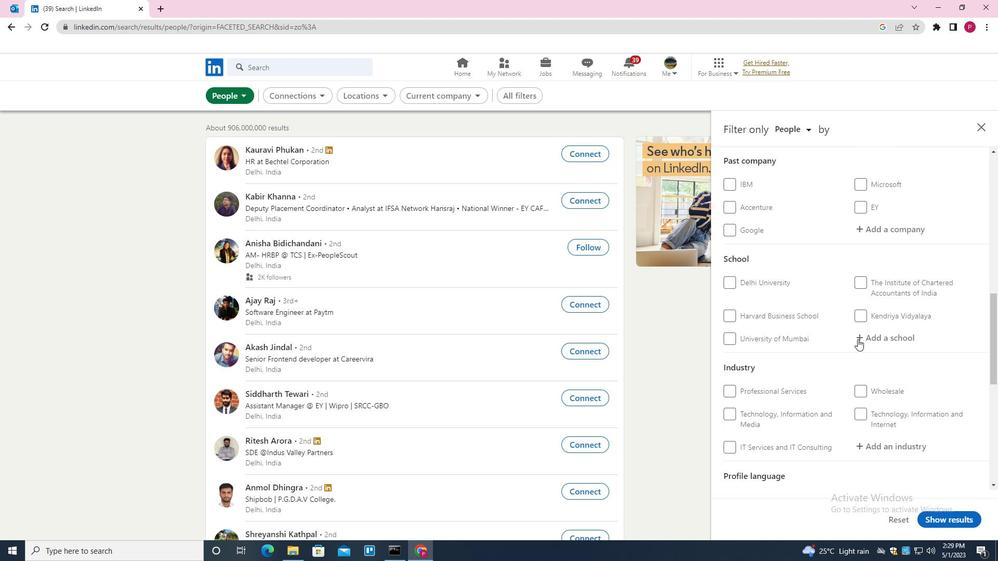 
Action: Mouse pressed left at (872, 334)
Screenshot: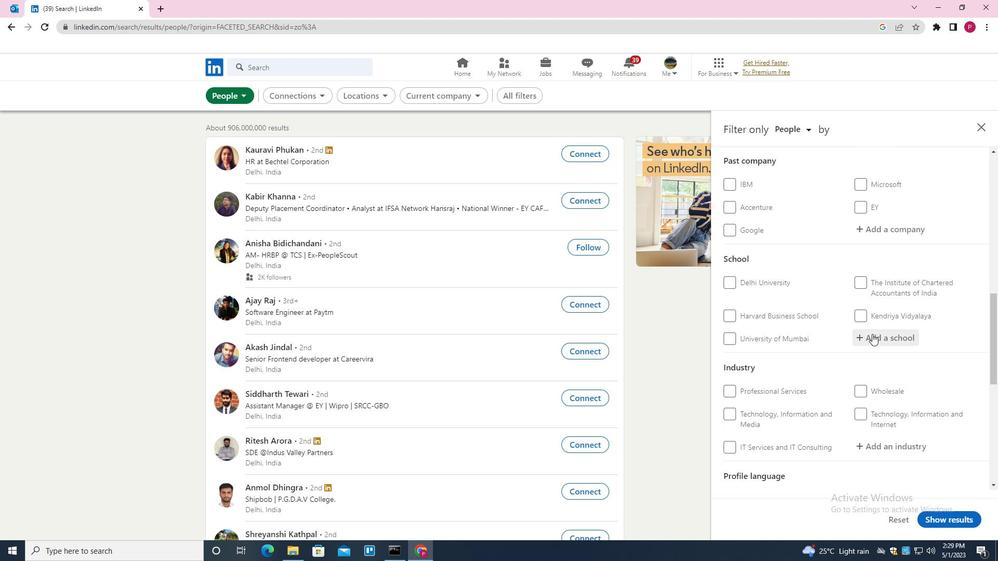
Action: Key pressed <Key.shift><Key.shift><Key.shift><Key.shift>FIITZEE<Key.backspace><Key.backspace><Key.backspace><Key.backspace><Key.backspace><Key.shift><Key.shift><Key.shift><Key.shift><Key.shift><Key.shift><Key.shift><Key.shift><Key.shift>TZEE<Key.backspace><Key.backspace><Key.backspace><Key.backspace><Key.shift><Key.shift><Key.shift><Key.shift><Key.shift><Key.shift><Key.shift><Key.shift><Key.shift><Key.shift><Key.shift><Key.shift><Key.shift><Key.shift><Key.shift><Key.shift><Key.shift><Key.shift>IT<Key.down><Key.enter>
Screenshot: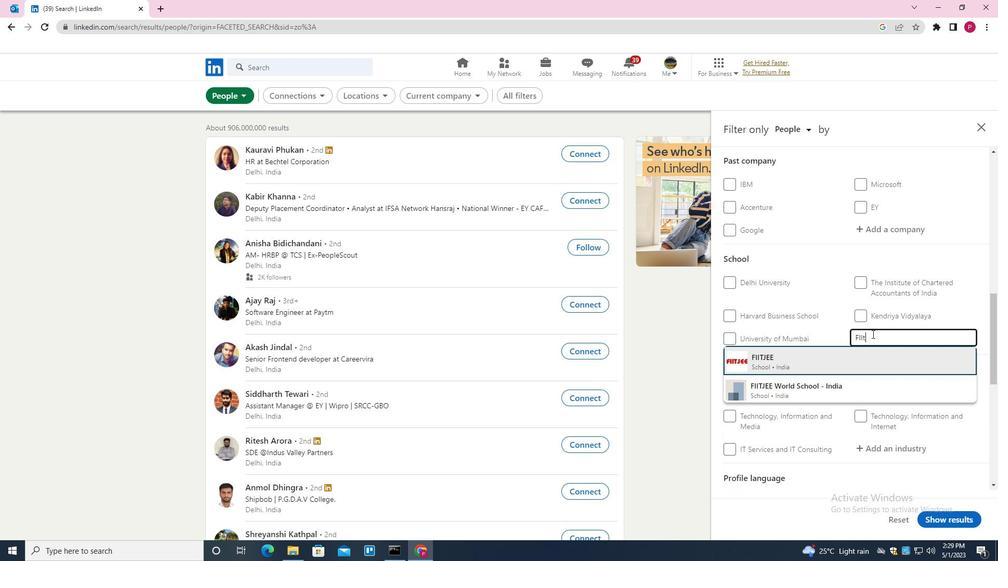 
Action: Mouse moved to (884, 344)
Screenshot: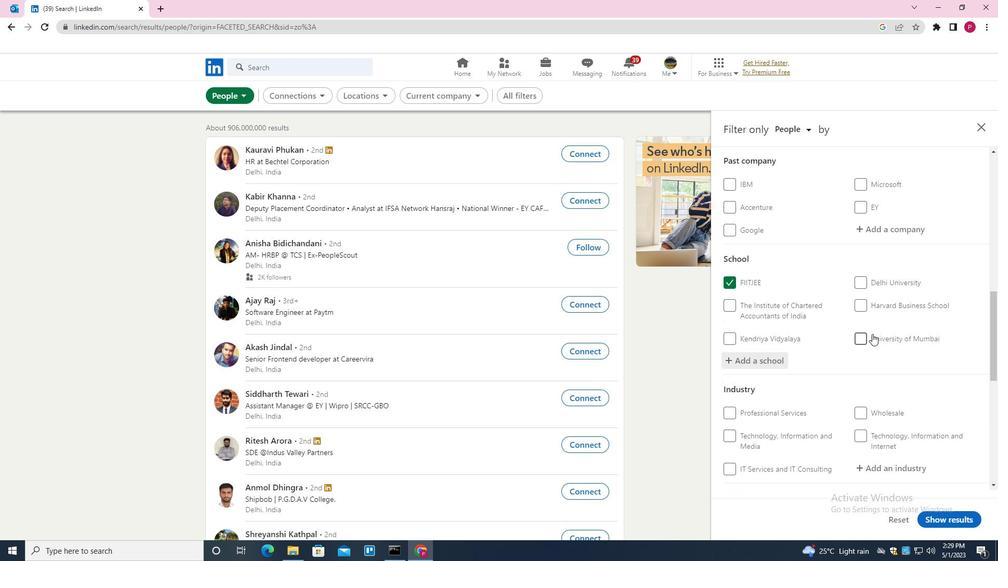 
Action: Mouse scrolled (884, 343) with delta (0, 0)
Screenshot: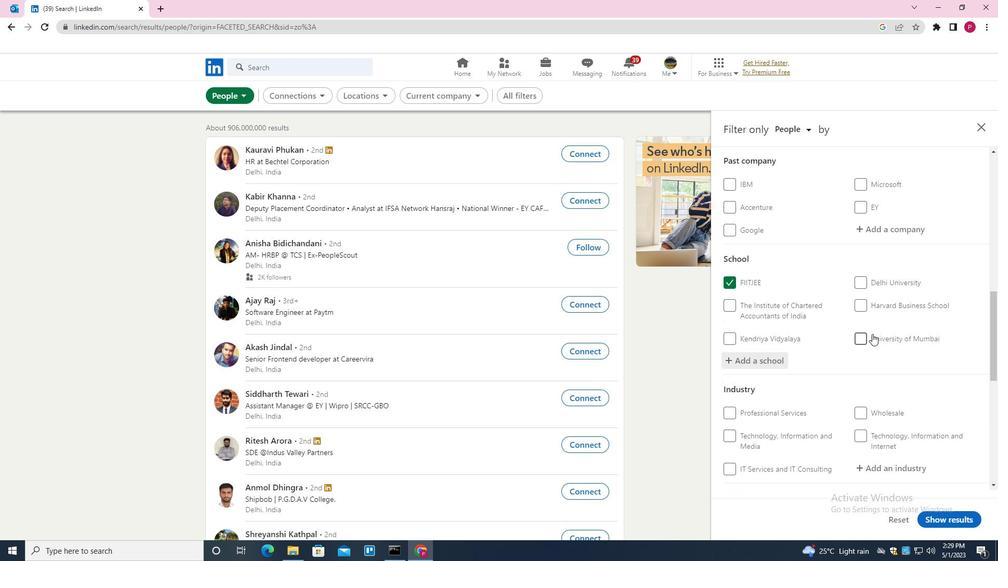 
Action: Mouse moved to (886, 347)
Screenshot: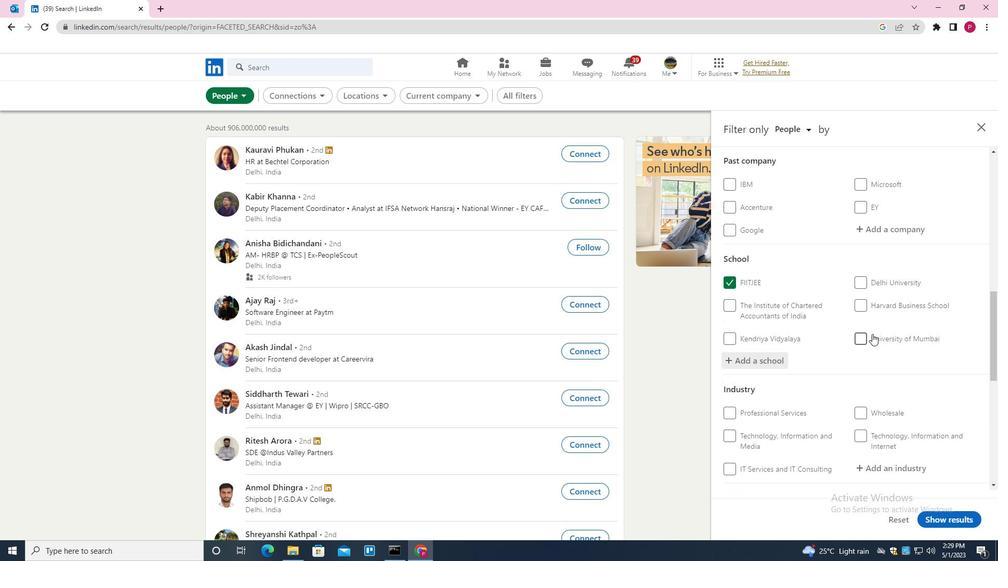 
Action: Mouse scrolled (886, 347) with delta (0, 0)
Screenshot: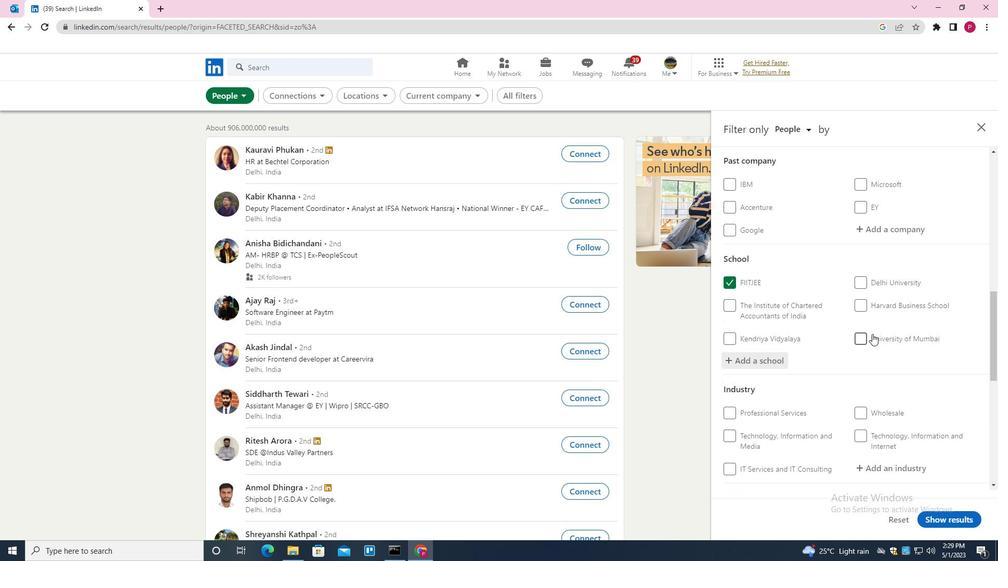 
Action: Mouse moved to (887, 348)
Screenshot: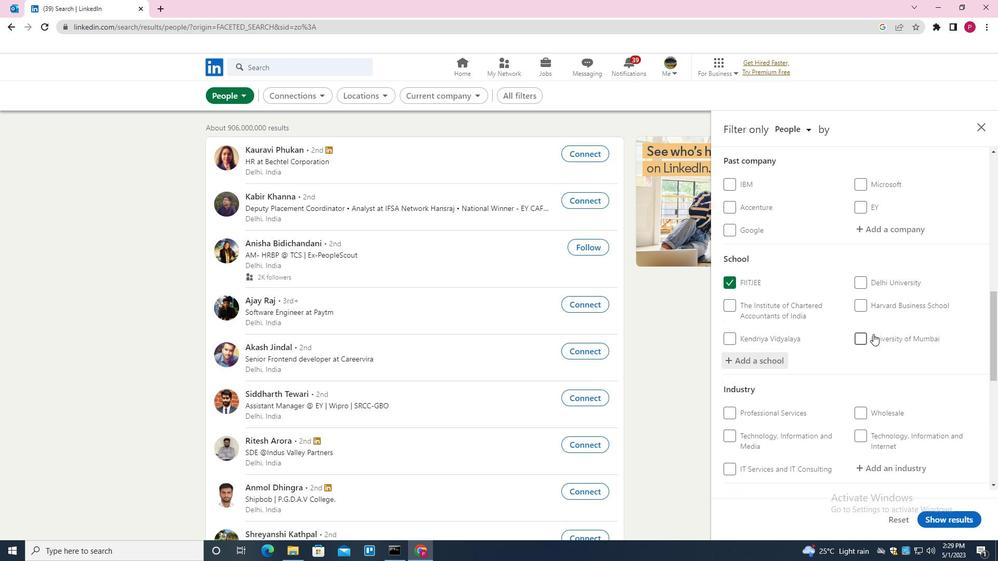 
Action: Mouse scrolled (887, 348) with delta (0, 0)
Screenshot: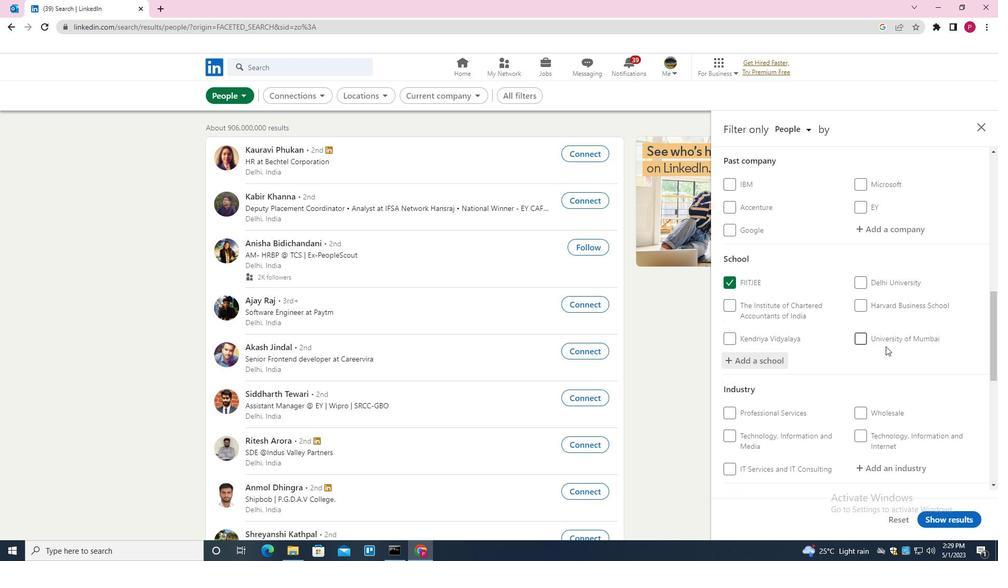 
Action: Mouse moved to (893, 313)
Screenshot: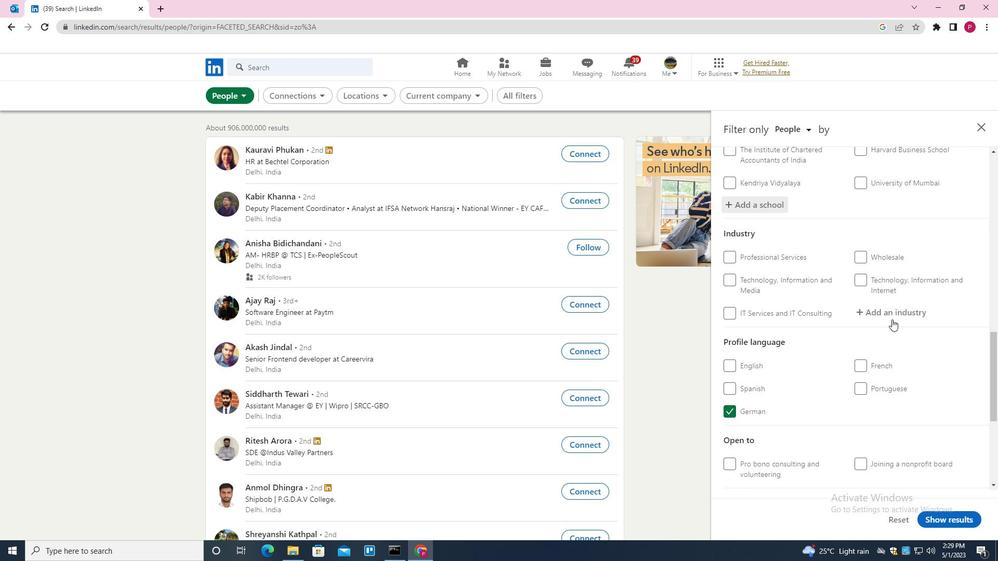 
Action: Mouse pressed left at (893, 313)
Screenshot: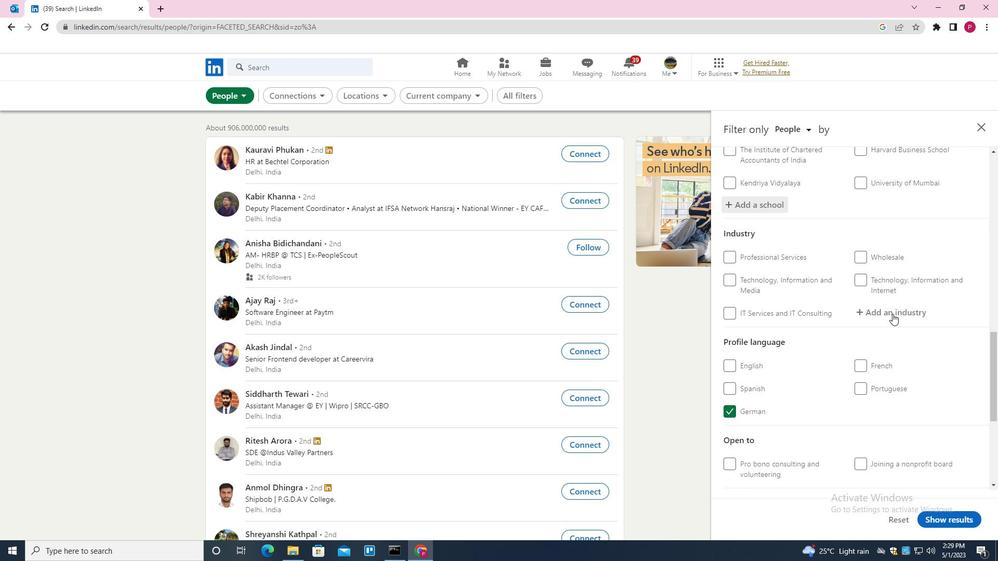 
Action: Key pressed <Key.shift>ANIMATION<Key.down><Key.enter>
Screenshot: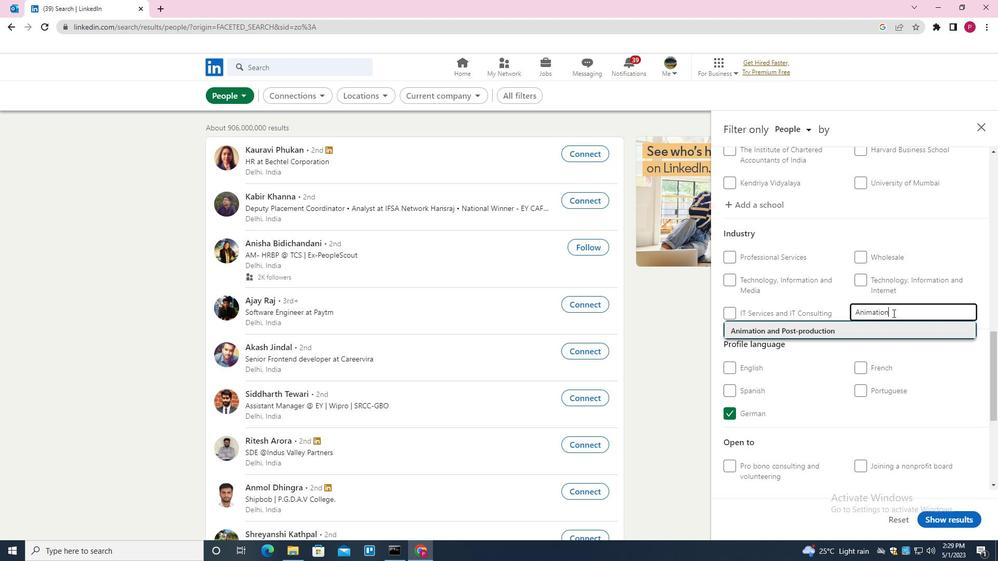 
Action: Mouse moved to (836, 345)
Screenshot: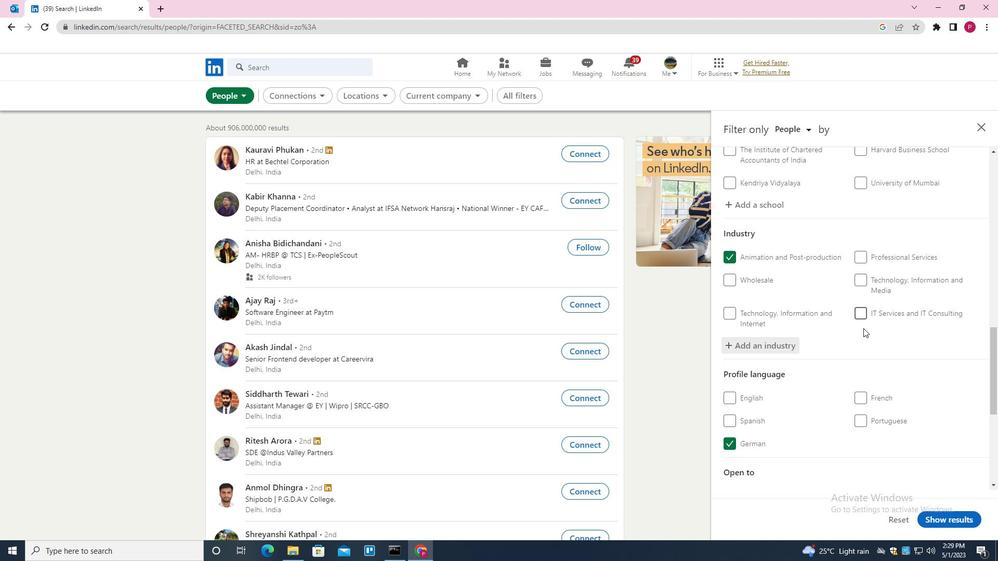 
Action: Mouse scrolled (836, 344) with delta (0, 0)
Screenshot: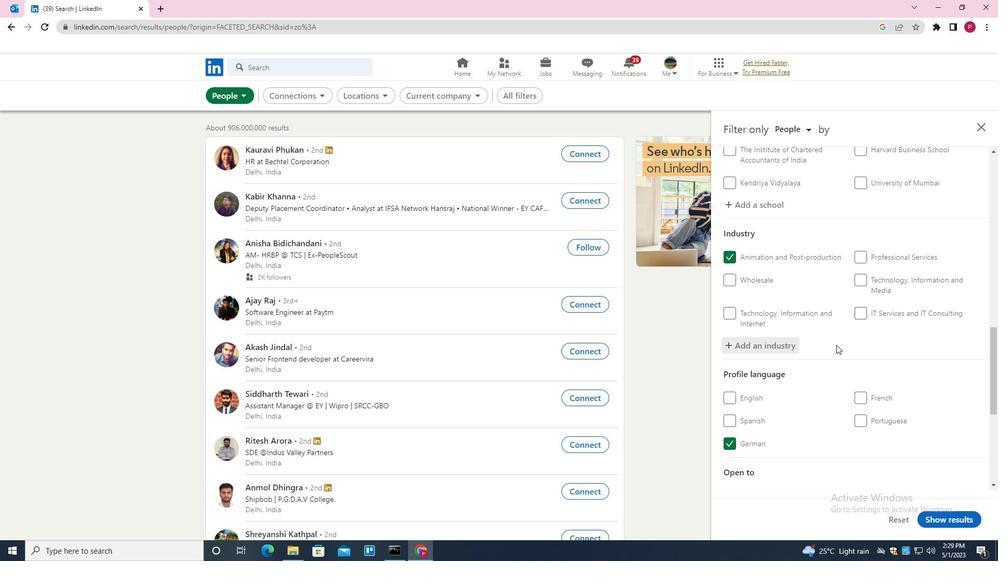 
Action: Mouse scrolled (836, 344) with delta (0, 0)
Screenshot: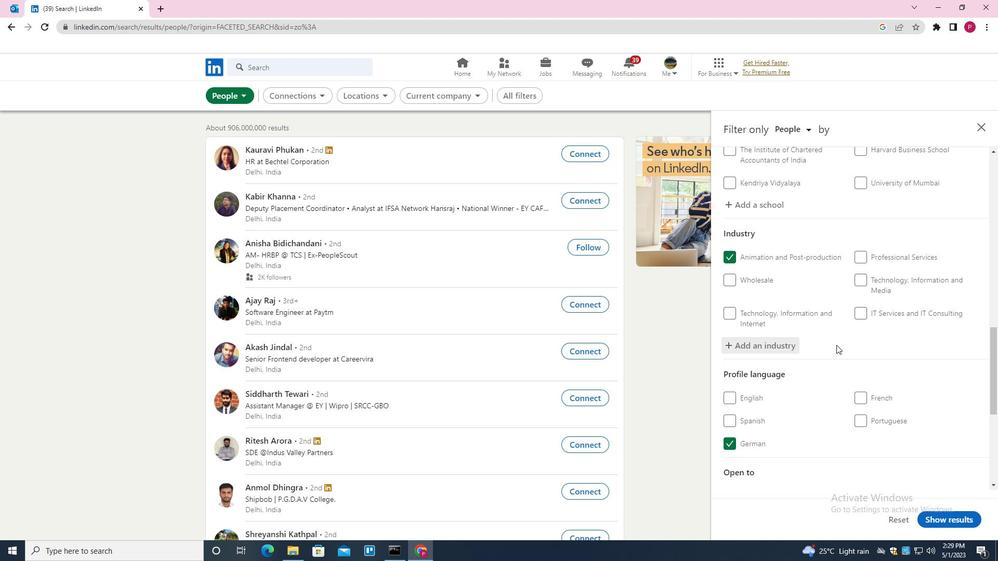 
Action: Mouse scrolled (836, 344) with delta (0, 0)
Screenshot: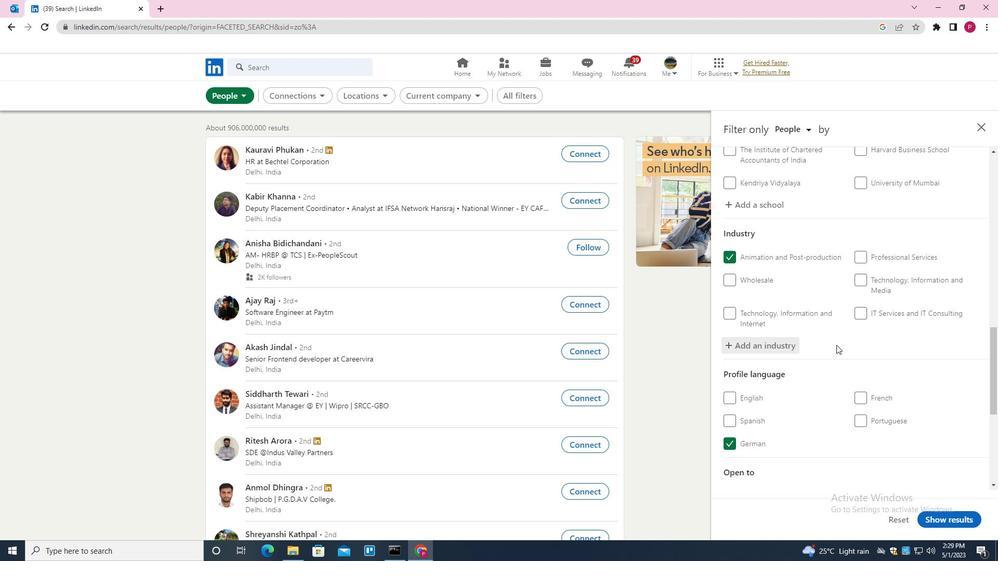 
Action: Mouse scrolled (836, 344) with delta (0, 0)
Screenshot: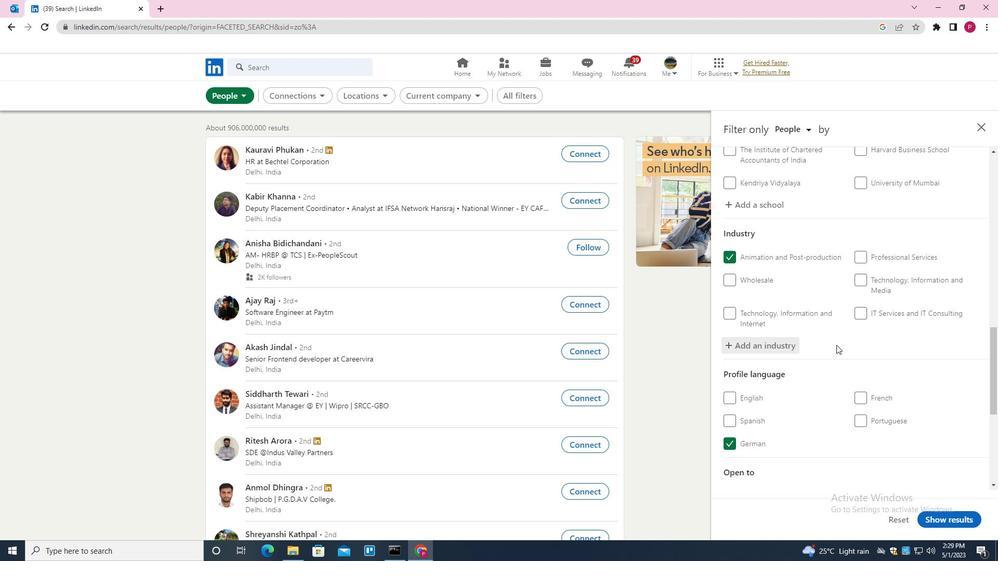 
Action: Mouse moved to (876, 400)
Screenshot: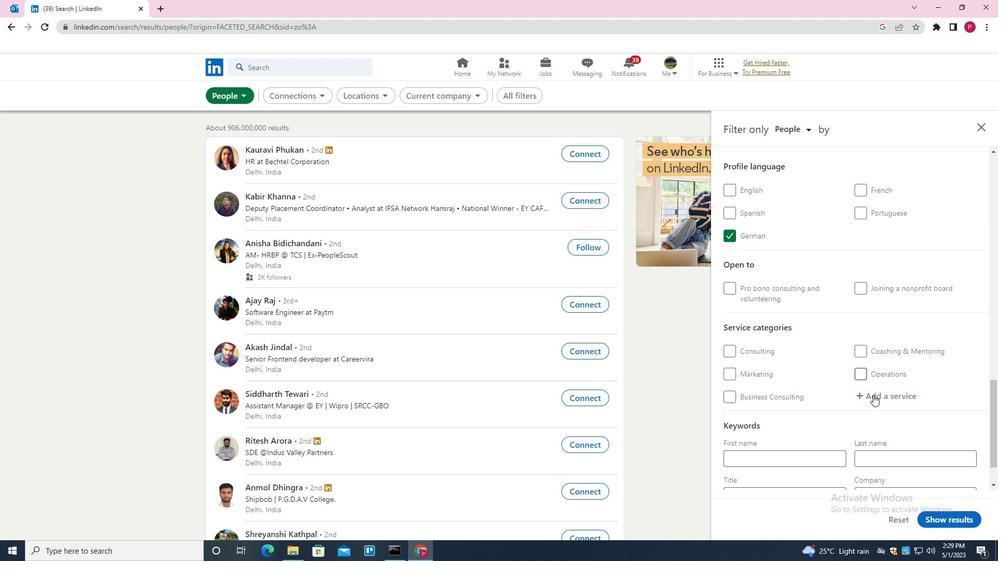 
Action: Mouse pressed left at (876, 400)
Screenshot: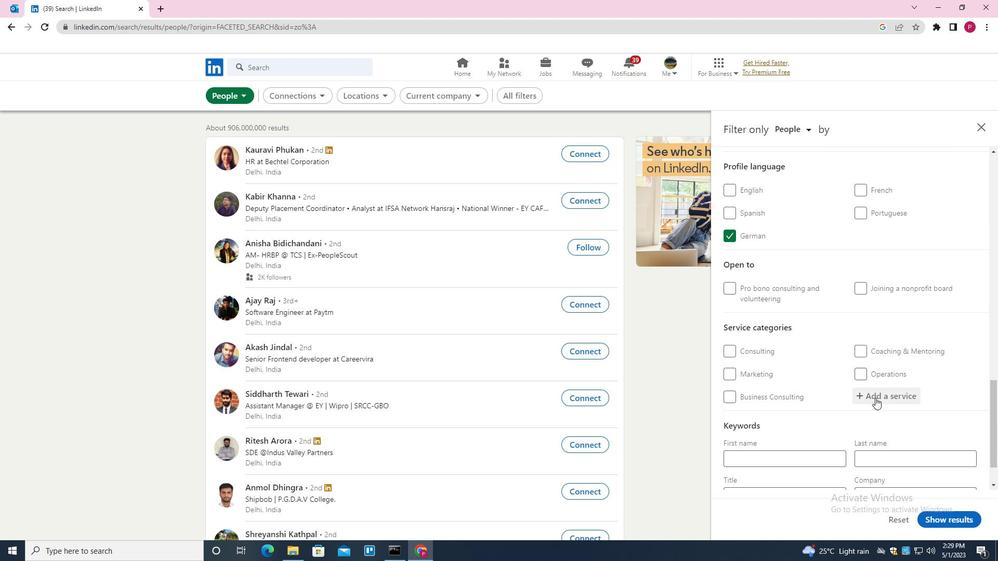 
Action: Key pressed <Key.shift>INFORMATION<Key.space><Key.shift><Key.down><Key.down><Key.enter>
Screenshot: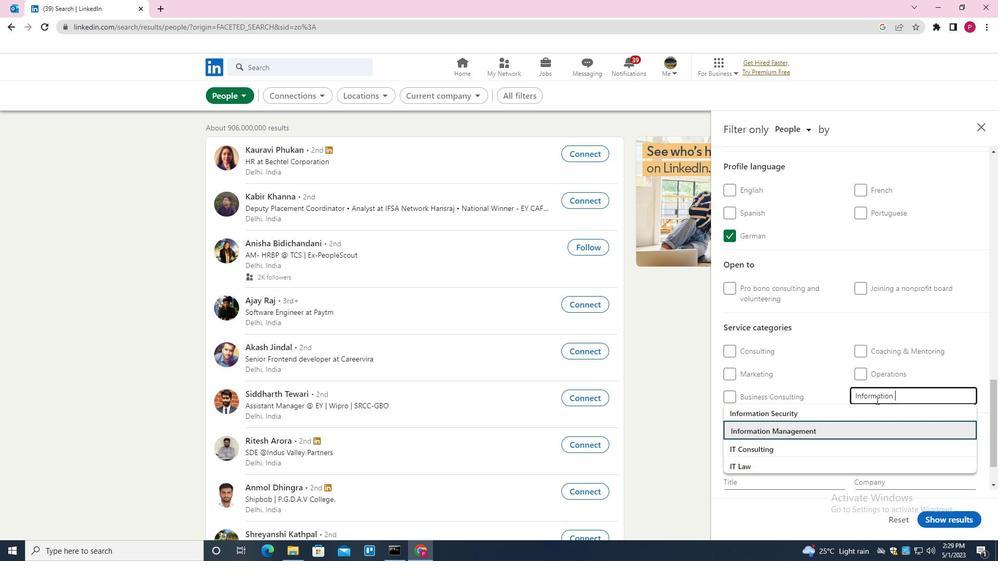 
Action: Mouse scrolled (876, 399) with delta (0, 0)
Screenshot: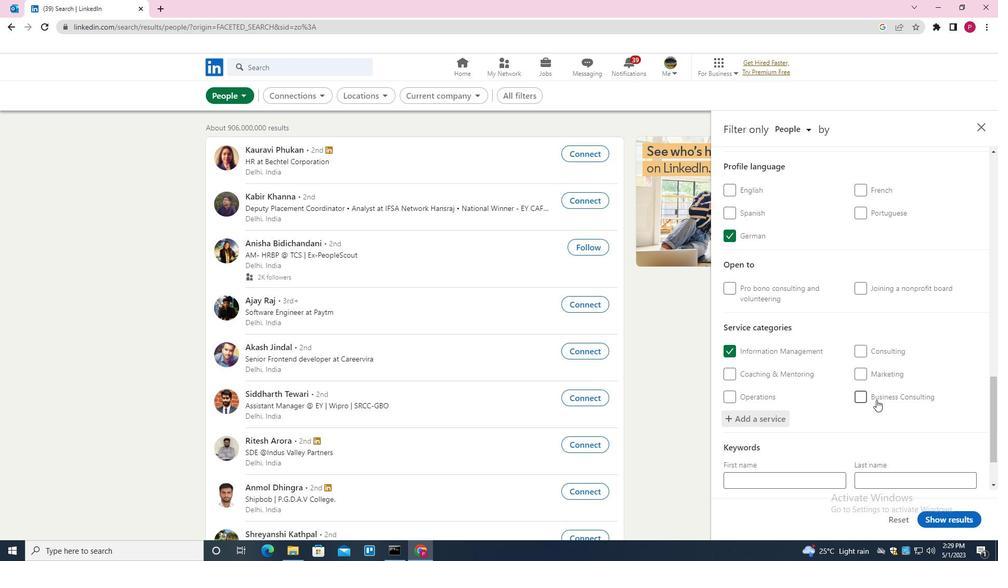 
Action: Mouse scrolled (876, 399) with delta (0, 0)
Screenshot: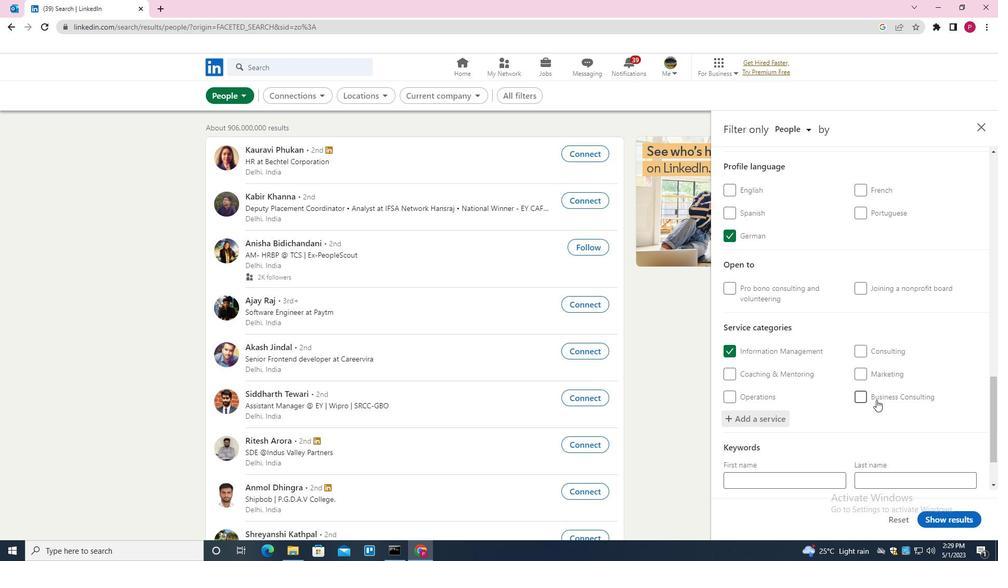 
Action: Mouse scrolled (876, 399) with delta (0, 0)
Screenshot: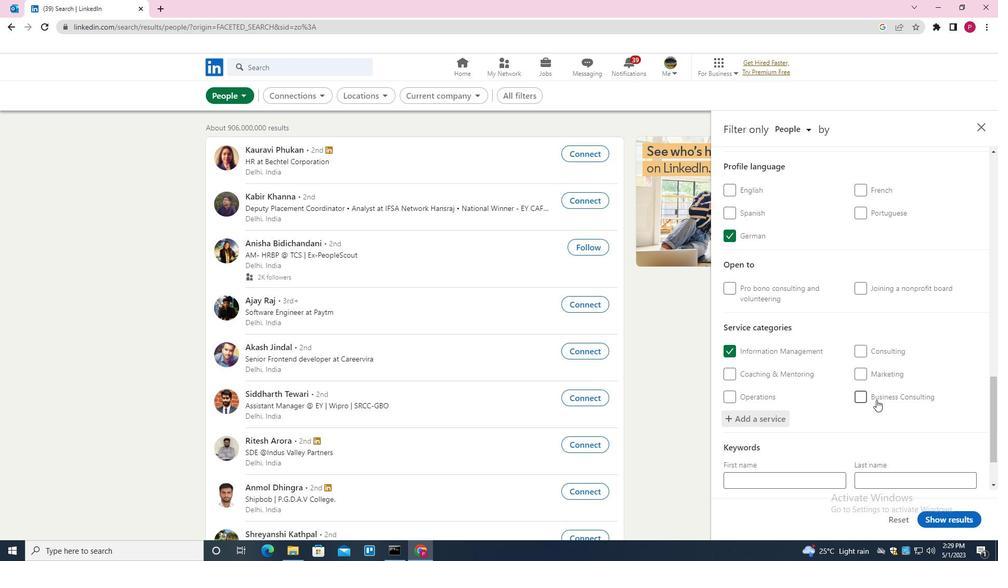 
Action: Mouse scrolled (876, 399) with delta (0, 0)
Screenshot: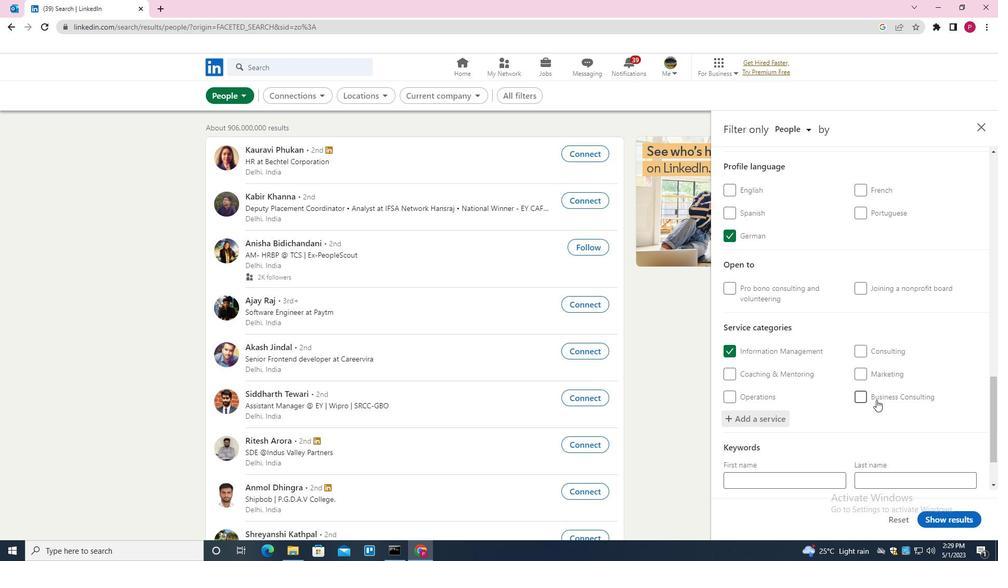 
Action: Mouse scrolled (876, 399) with delta (0, 0)
Screenshot: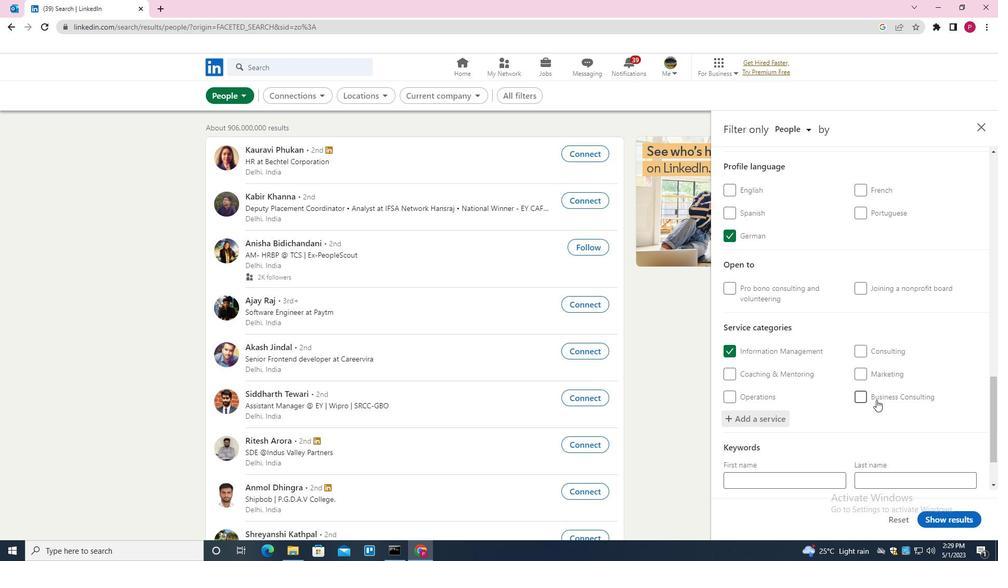 
Action: Mouse moved to (831, 438)
Screenshot: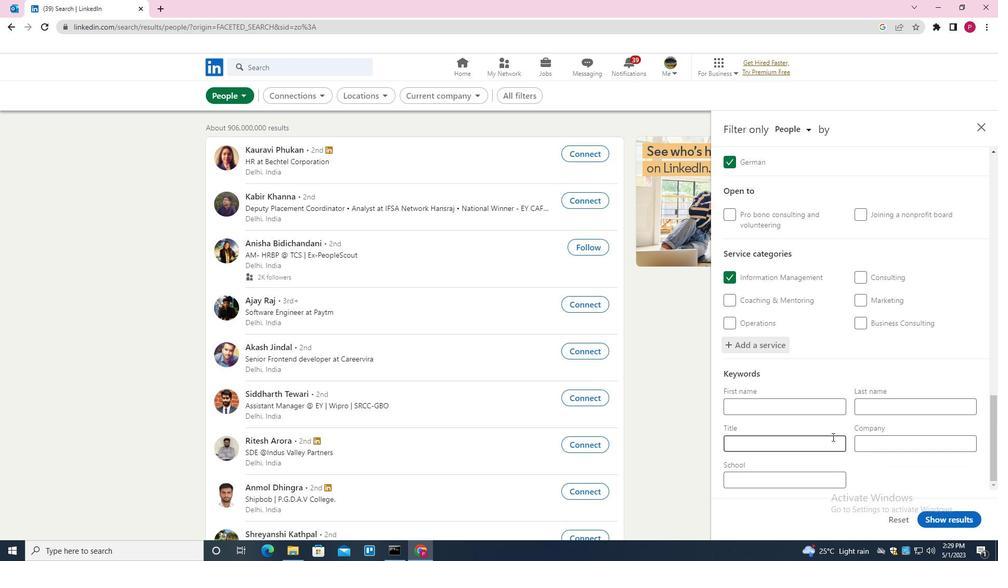 
Action: Mouse pressed left at (831, 438)
Screenshot: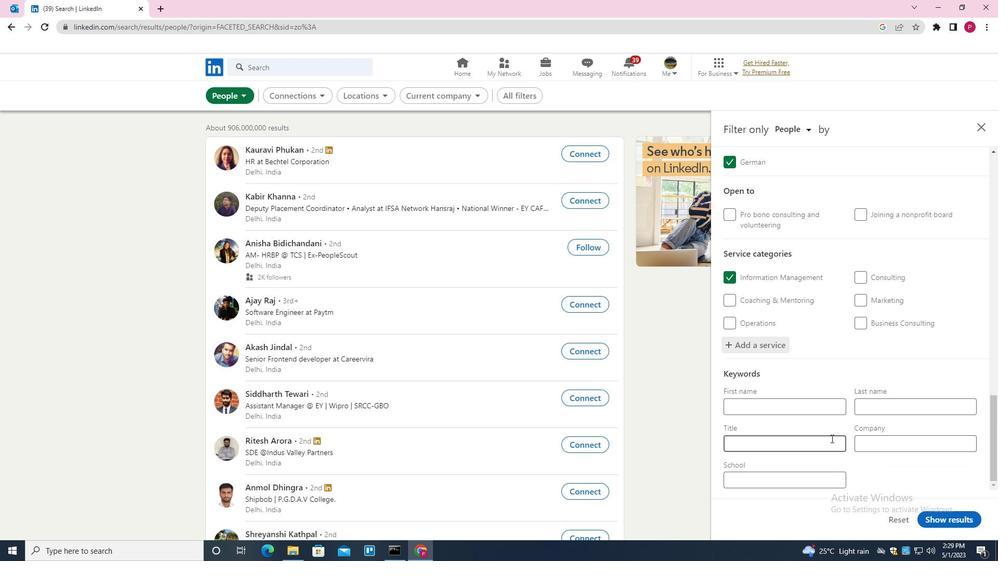 
Action: Key pressed <Key.shift>ACCOUNTING<Key.space><Key.shift><Key.shift>ANALYST
Screenshot: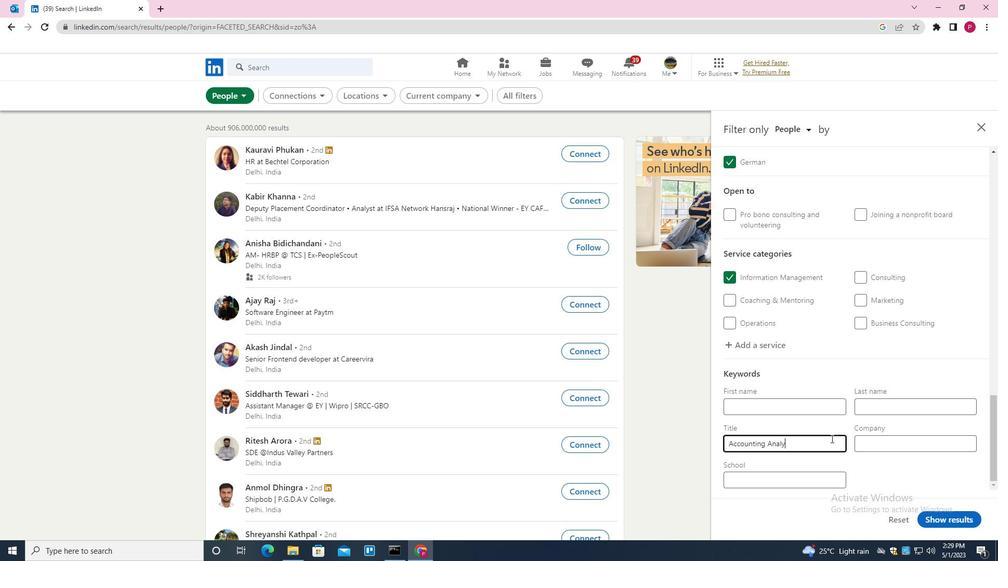 
Action: Mouse moved to (970, 523)
Screenshot: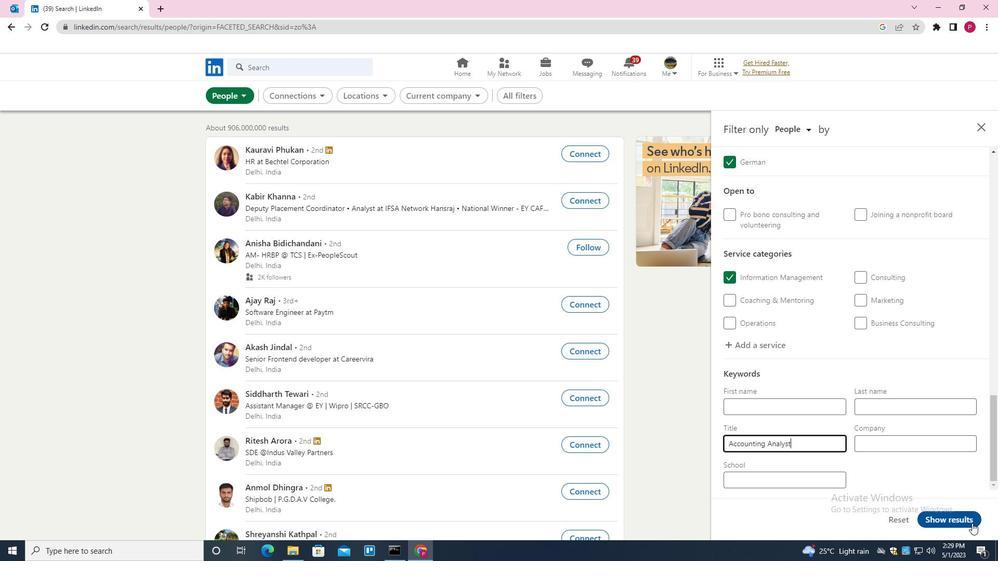
Action: Mouse pressed left at (970, 523)
Screenshot: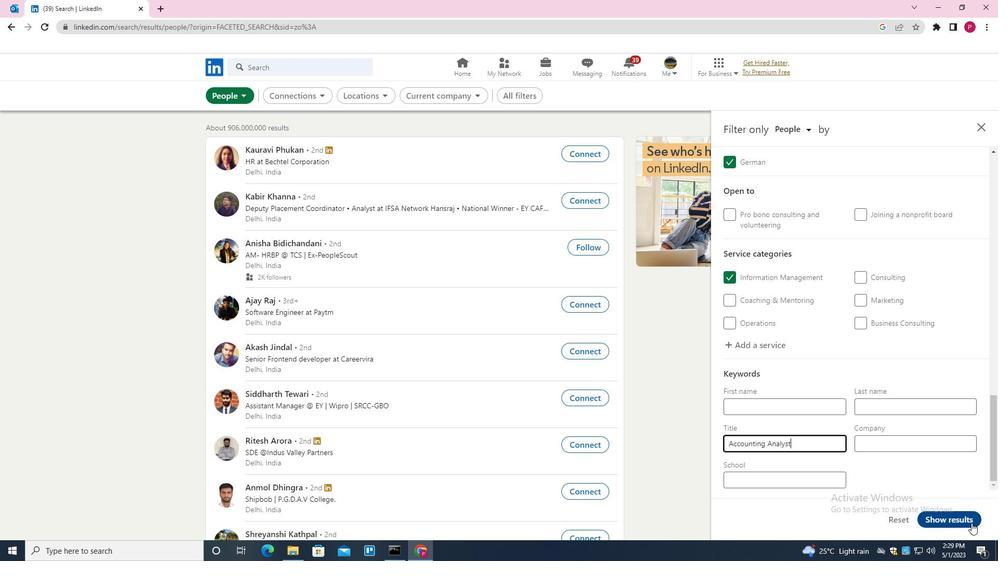 
Action: Mouse moved to (675, 229)
Screenshot: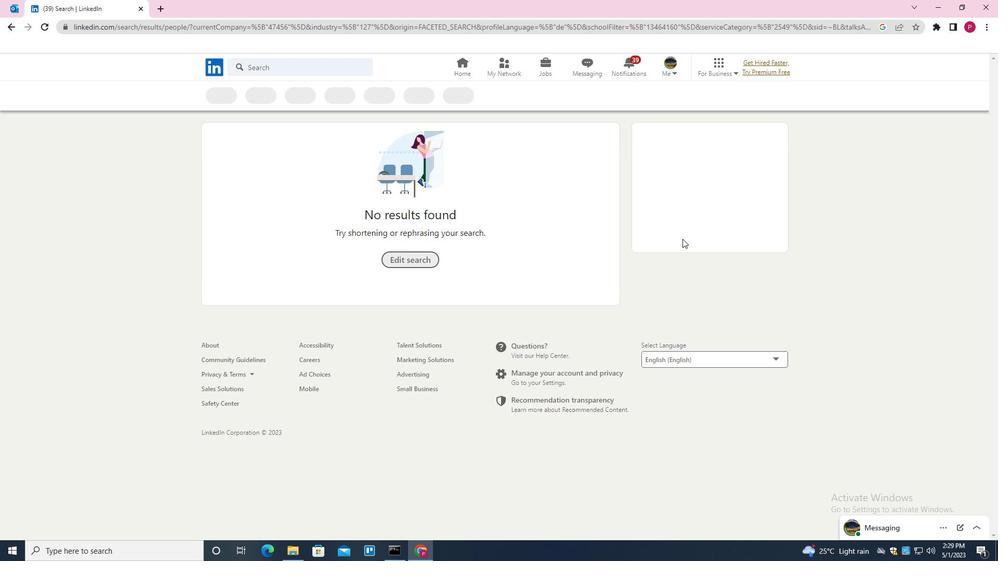 
